 Task: Open Card Recruitment Performance Review in Board Product Feature Prioritization to Workspace Big Data Analytics and add a team member Softage.4@softage.net, a label Yellow, a checklist Cat Care, an attachment from your computer, a color Yellow and finally, add a card description 'Create and send out employee satisfaction survey on benefits' and a comment 'This item is a priority on our list, so let us focus on getting it done as soon as possible.'. Add a start date 'Jan 08, 1900' with a due date 'Jan 15, 1900'
Action: Mouse moved to (91, 312)
Screenshot: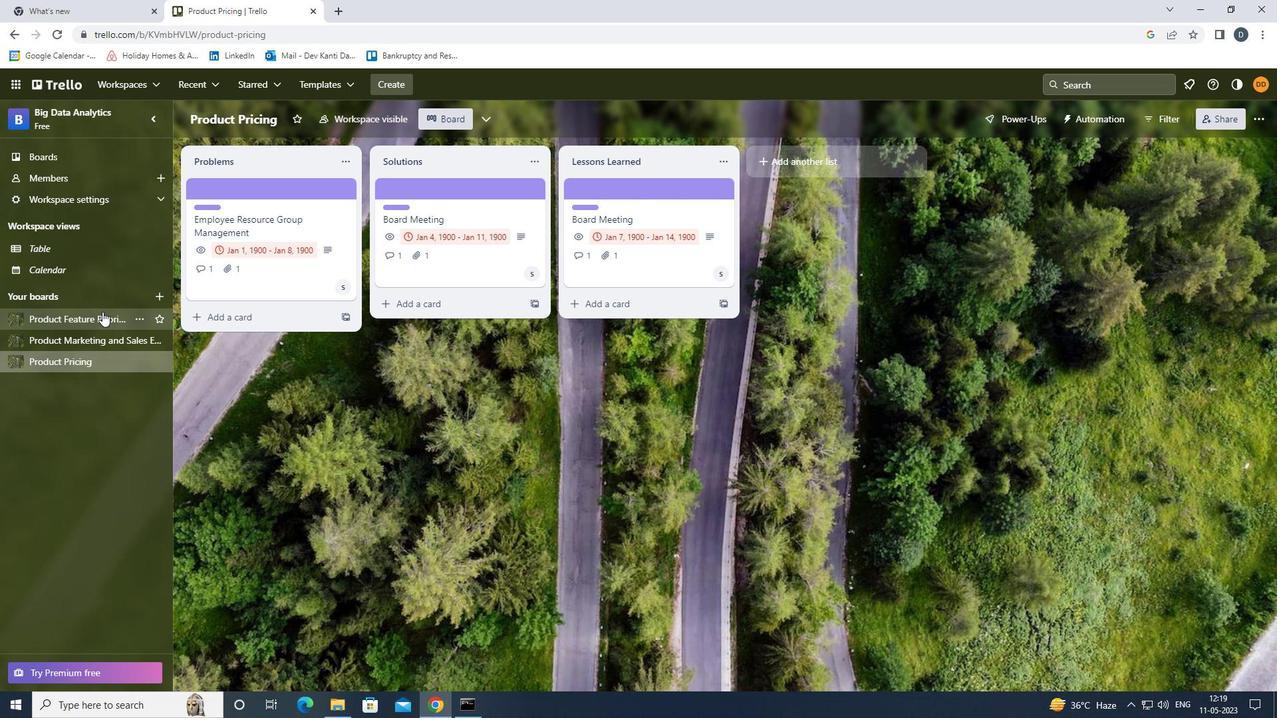 
Action: Mouse pressed left at (91, 312)
Screenshot: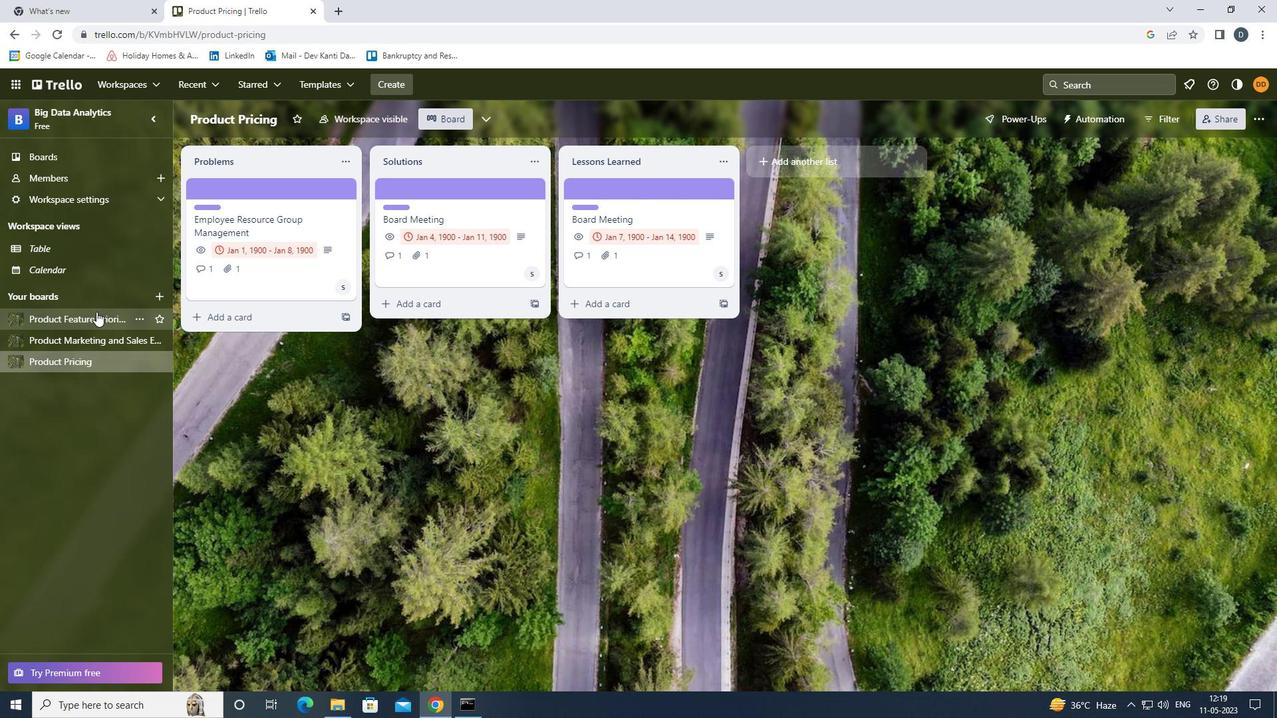 
Action: Mouse moved to (598, 189)
Screenshot: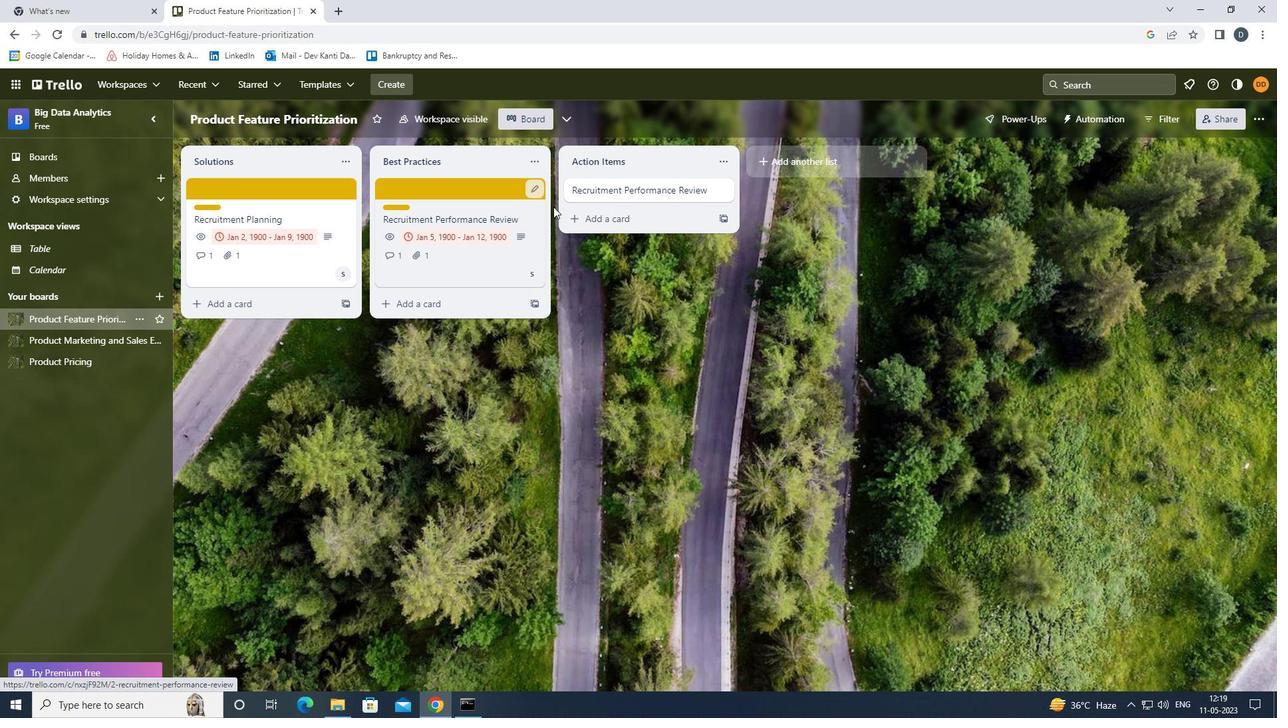 
Action: Mouse pressed left at (598, 189)
Screenshot: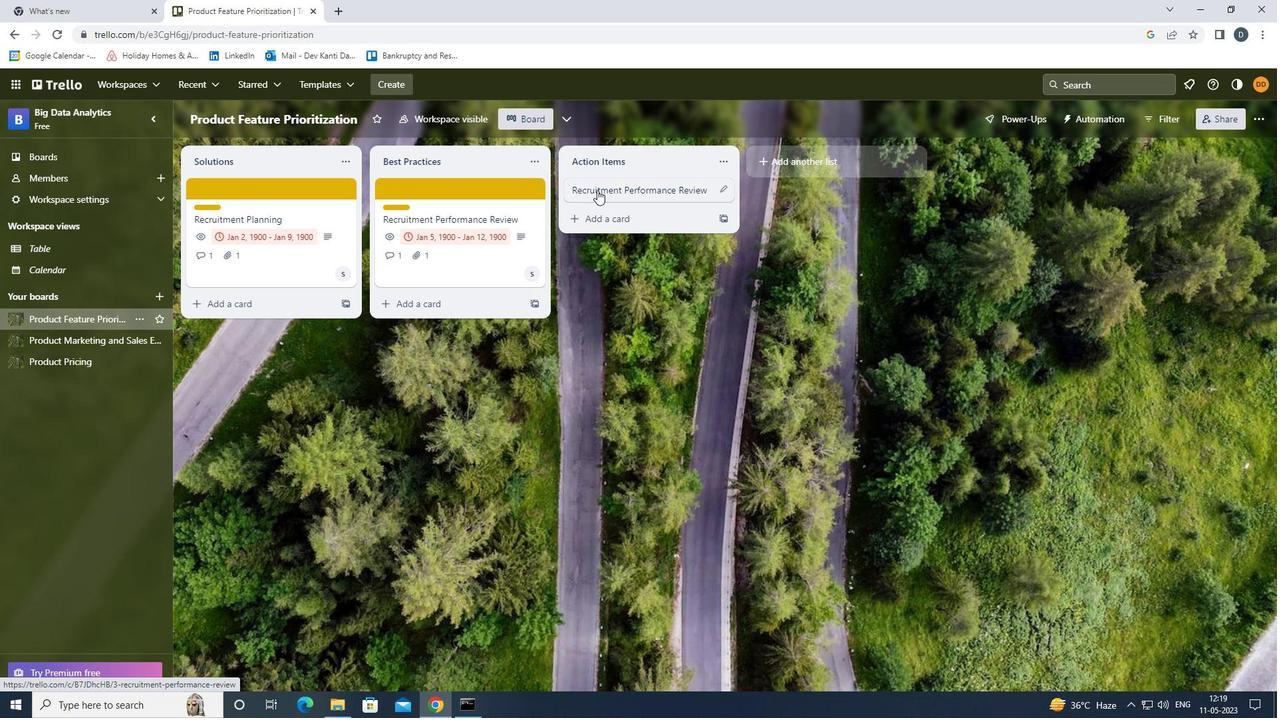 
Action: Mouse moved to (831, 244)
Screenshot: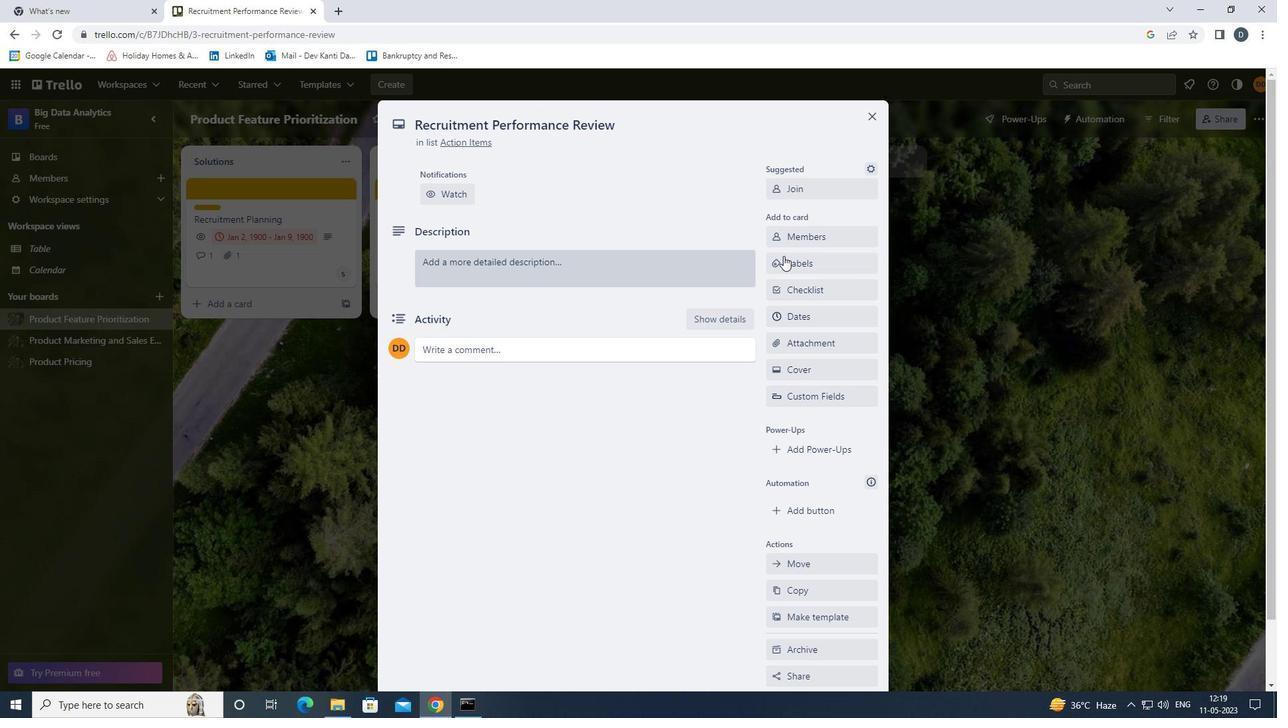 
Action: Mouse pressed left at (831, 244)
Screenshot: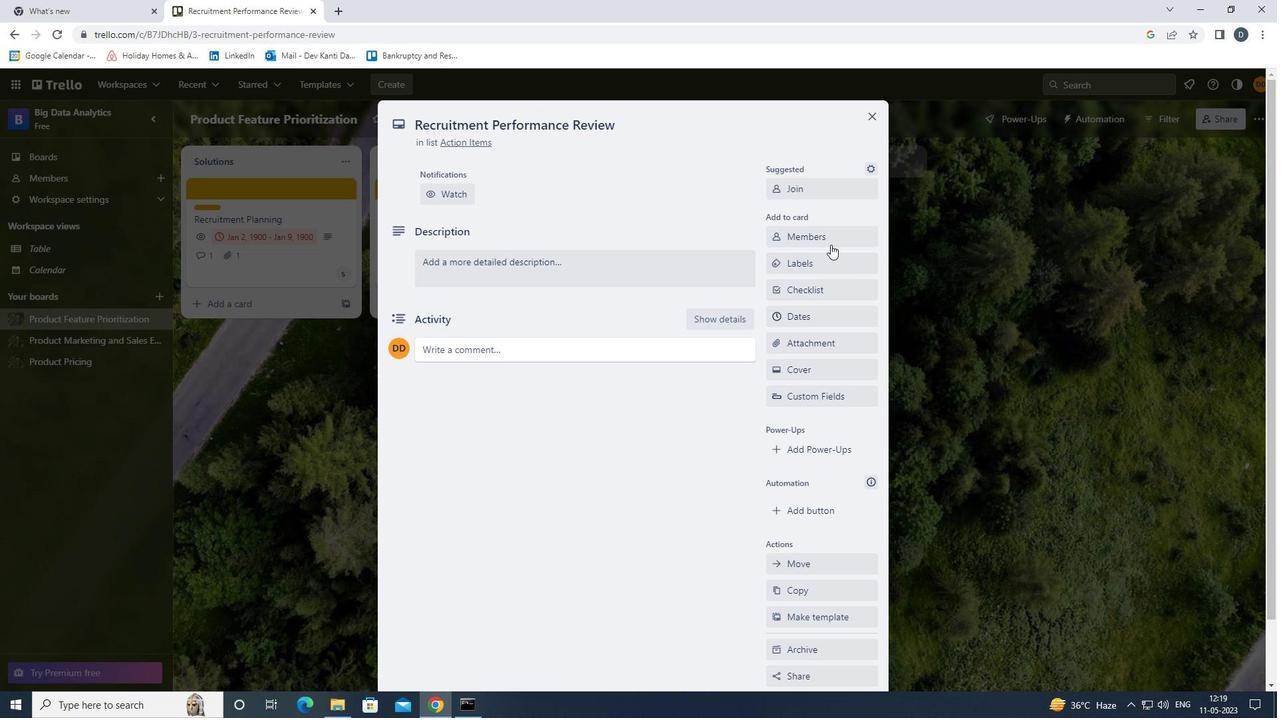 
Action: Mouse moved to (767, 224)
Screenshot: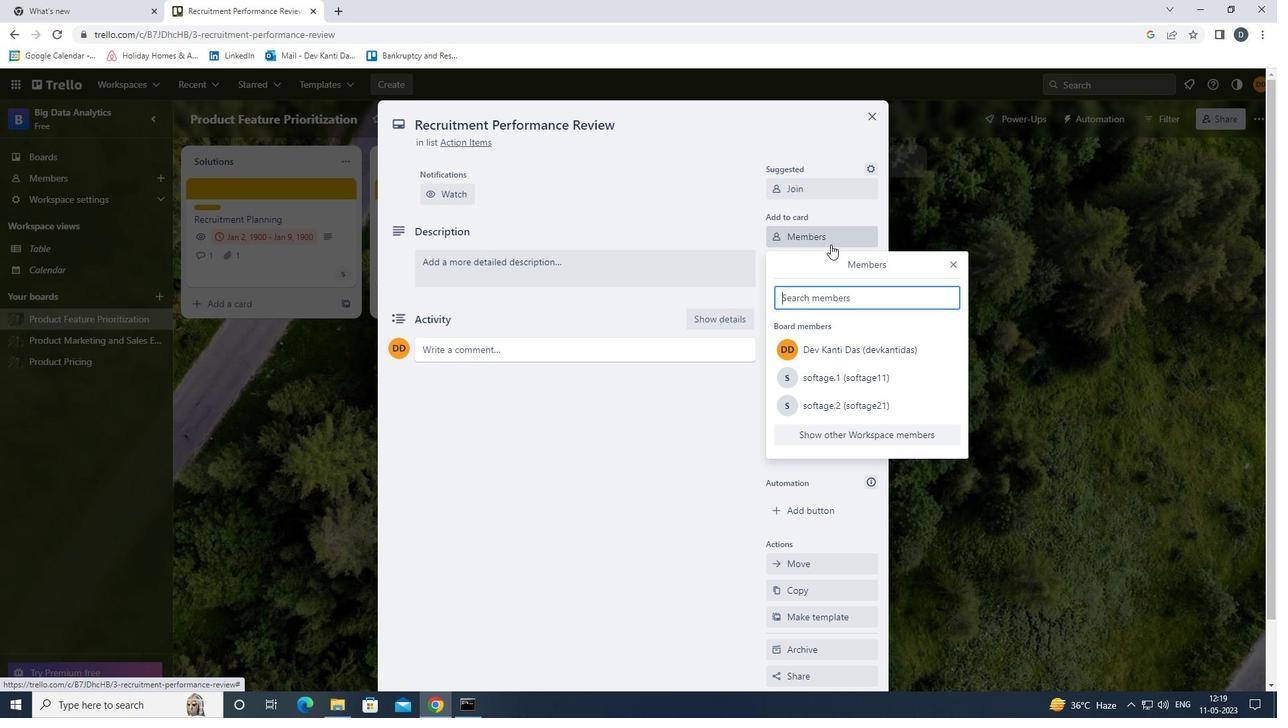 
Action: Key pressed <Key.shift>SOFTAGE.4<Key.shift><Key.shift>@SOFTAGE.NEY<Key.backspace>T
Screenshot: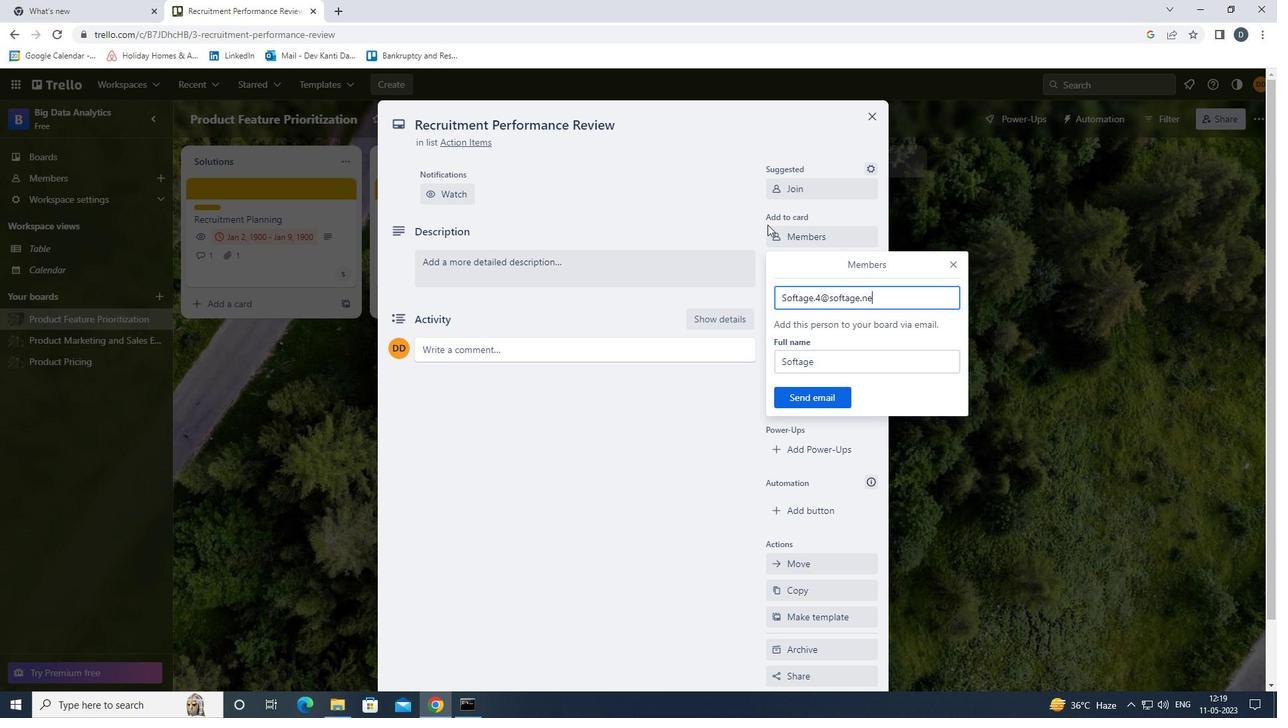 
Action: Mouse moved to (804, 388)
Screenshot: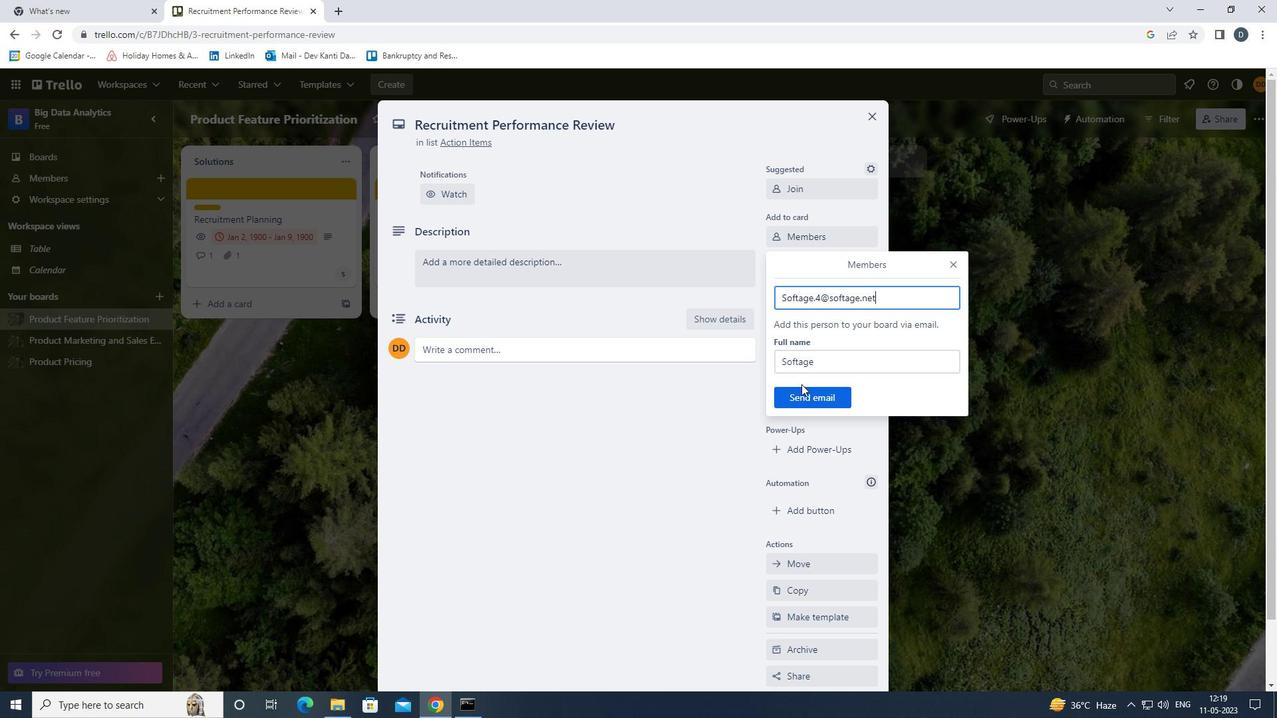 
Action: Mouse pressed left at (804, 388)
Screenshot: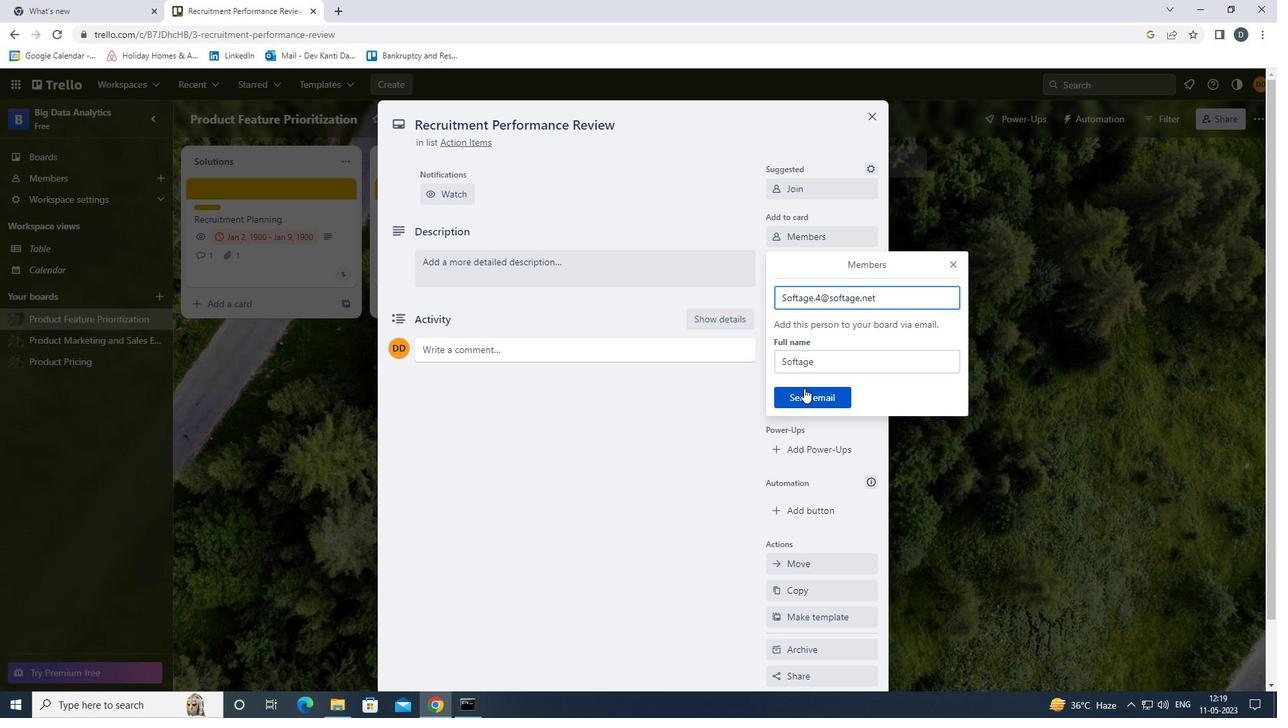 
Action: Mouse moved to (819, 268)
Screenshot: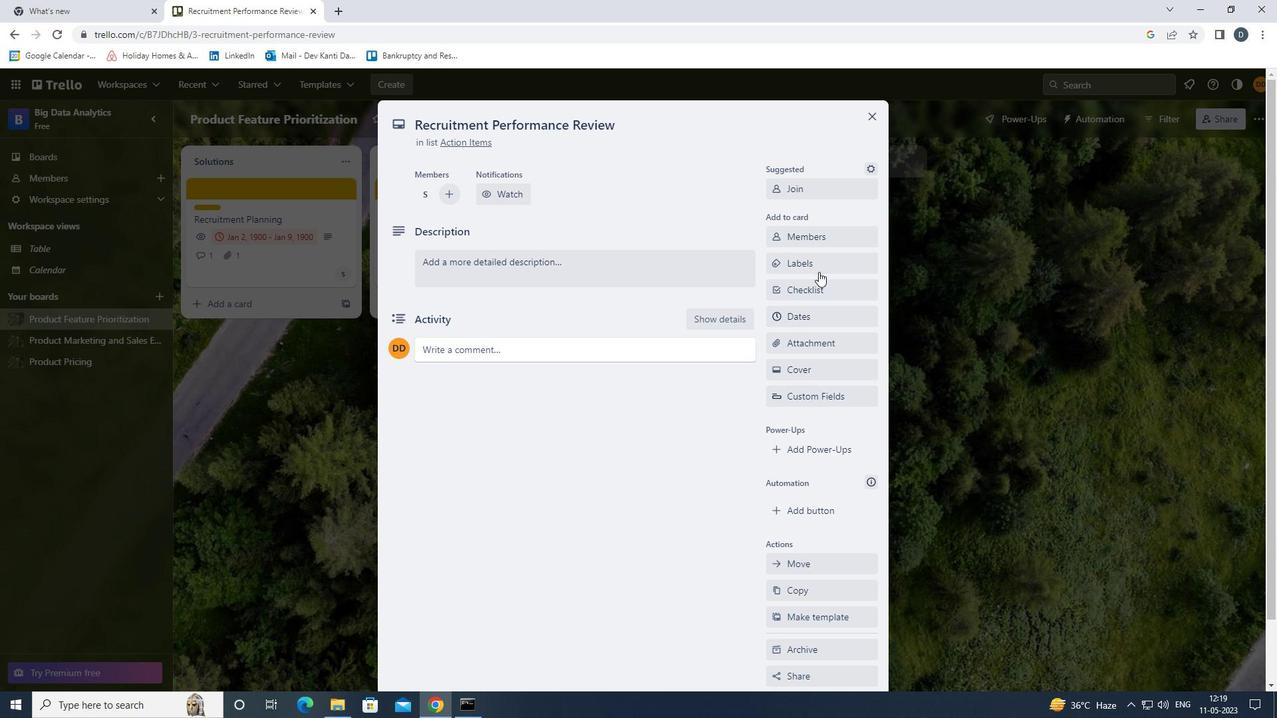 
Action: Mouse pressed left at (819, 268)
Screenshot: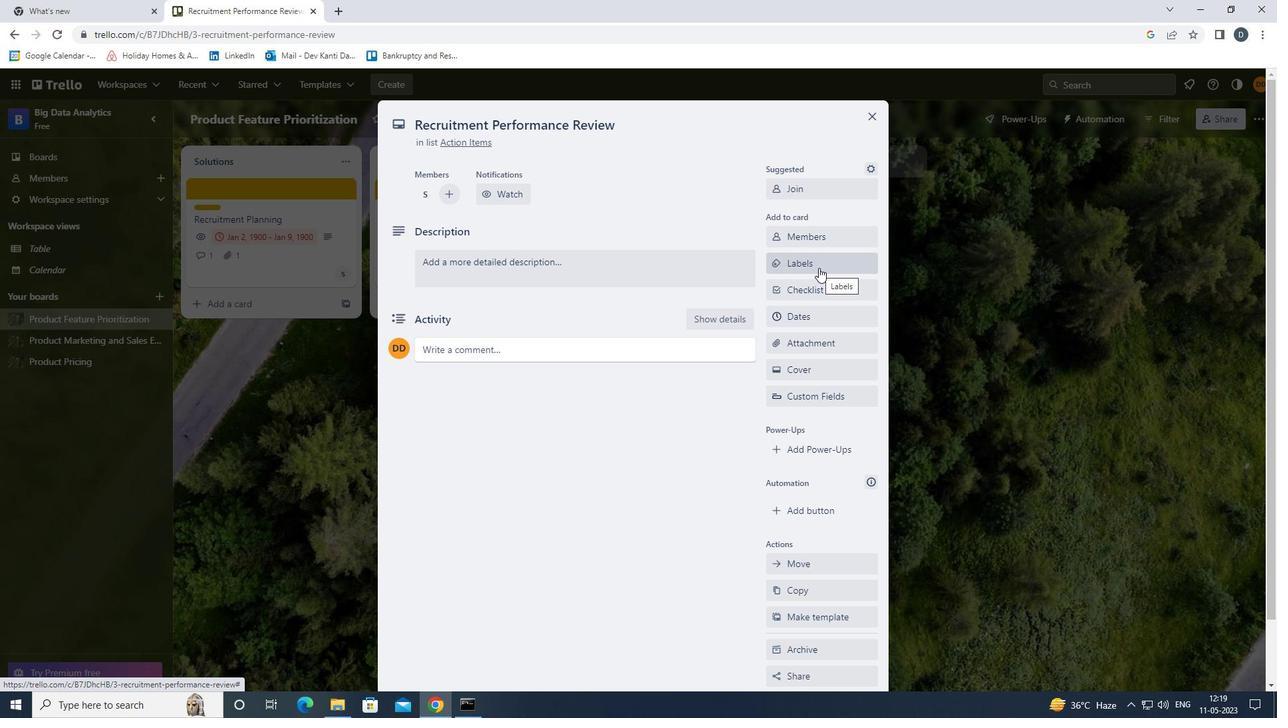
Action: Mouse moved to (843, 394)
Screenshot: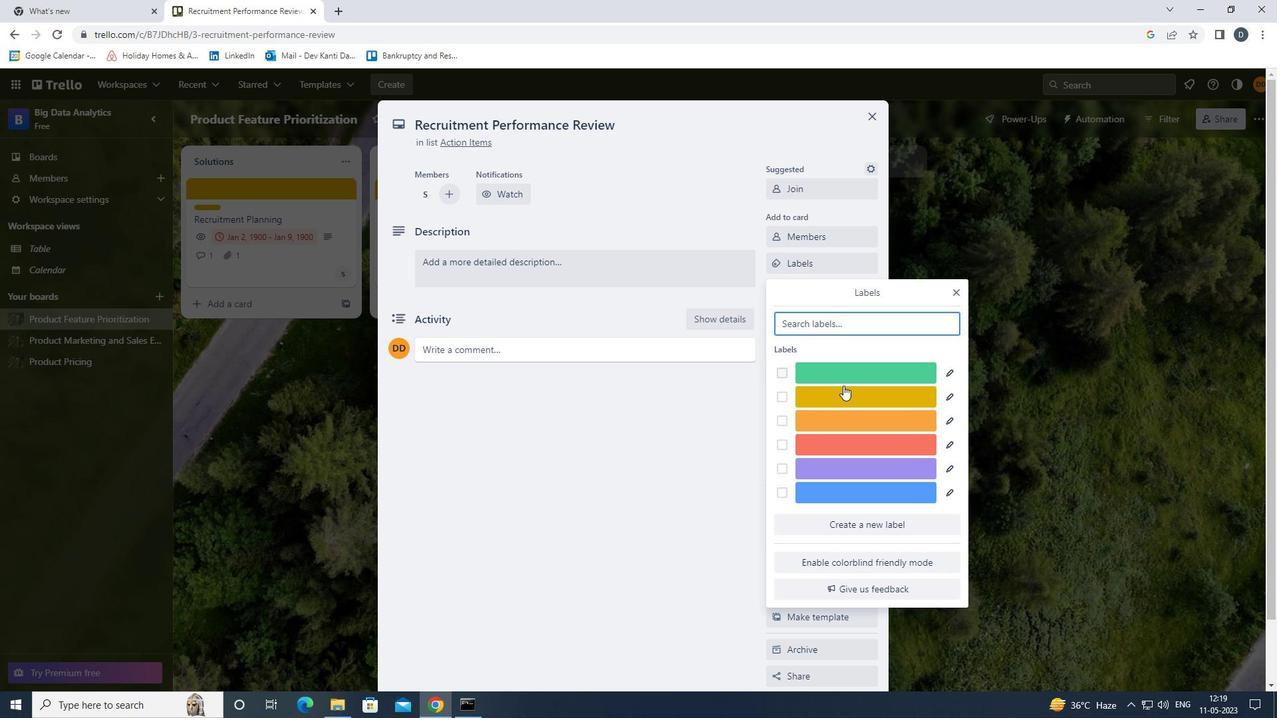 
Action: Mouse pressed left at (843, 394)
Screenshot: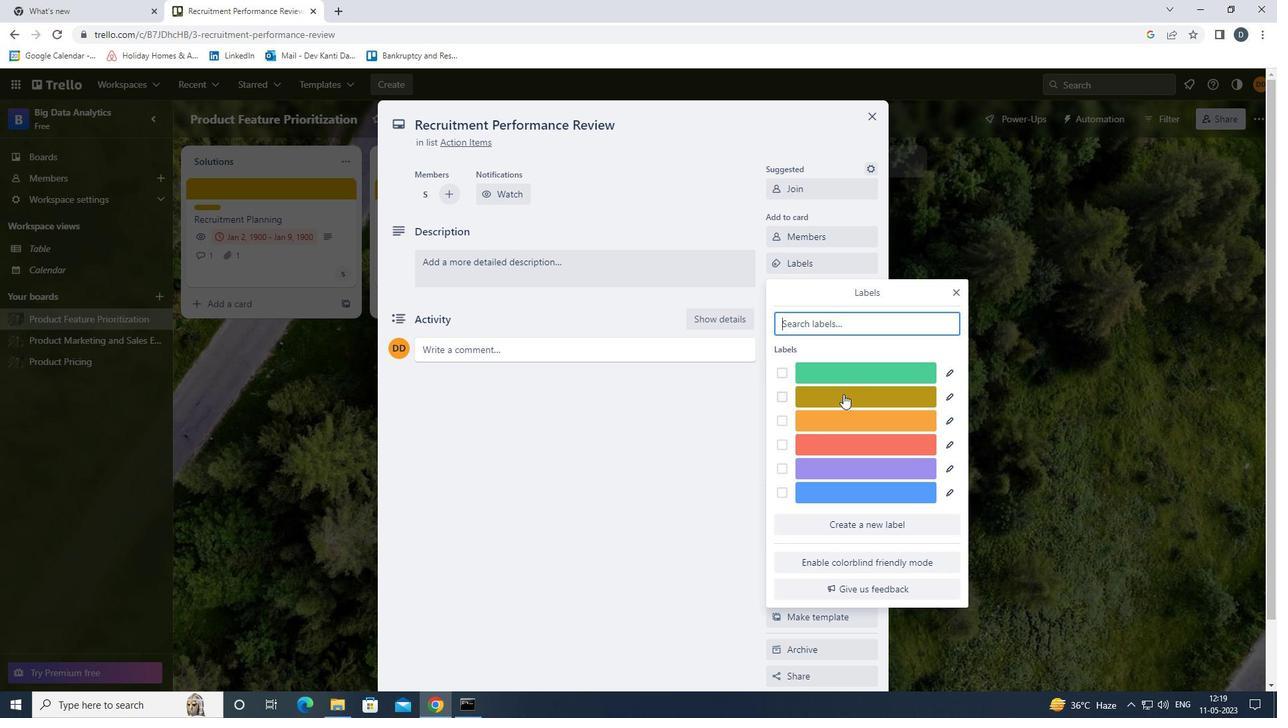 
Action: Mouse moved to (954, 292)
Screenshot: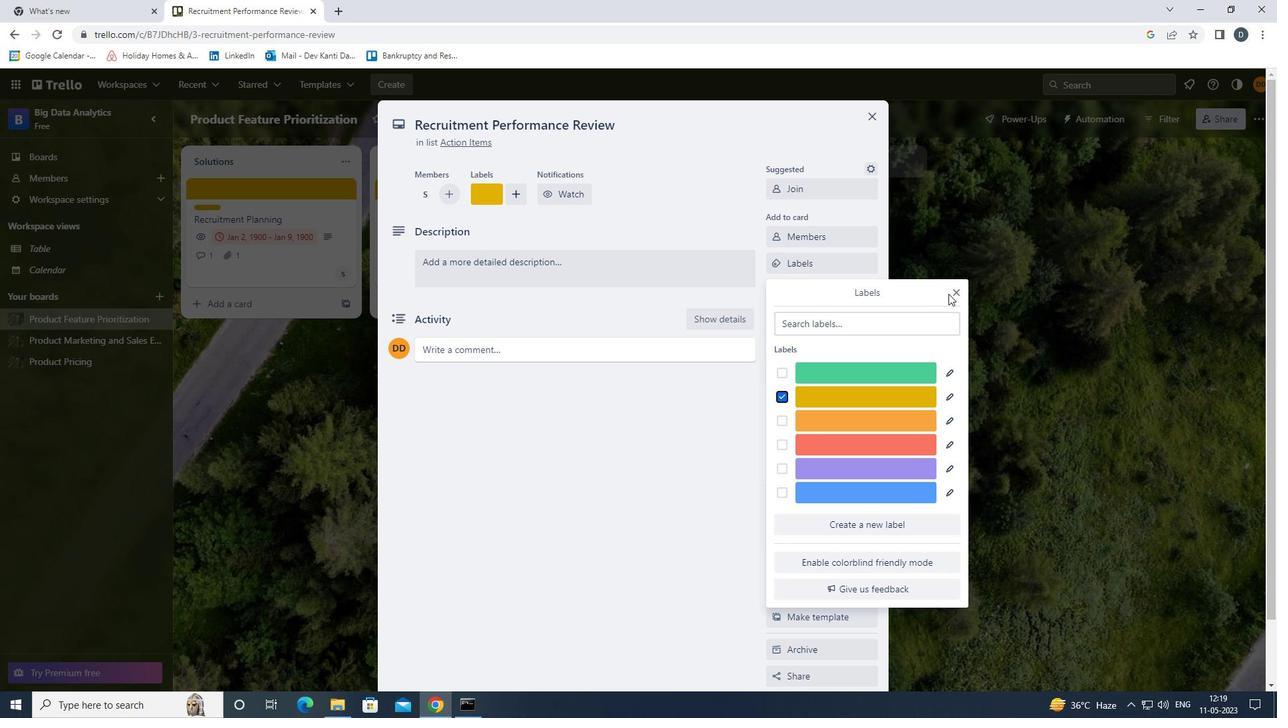 
Action: Mouse pressed left at (954, 292)
Screenshot: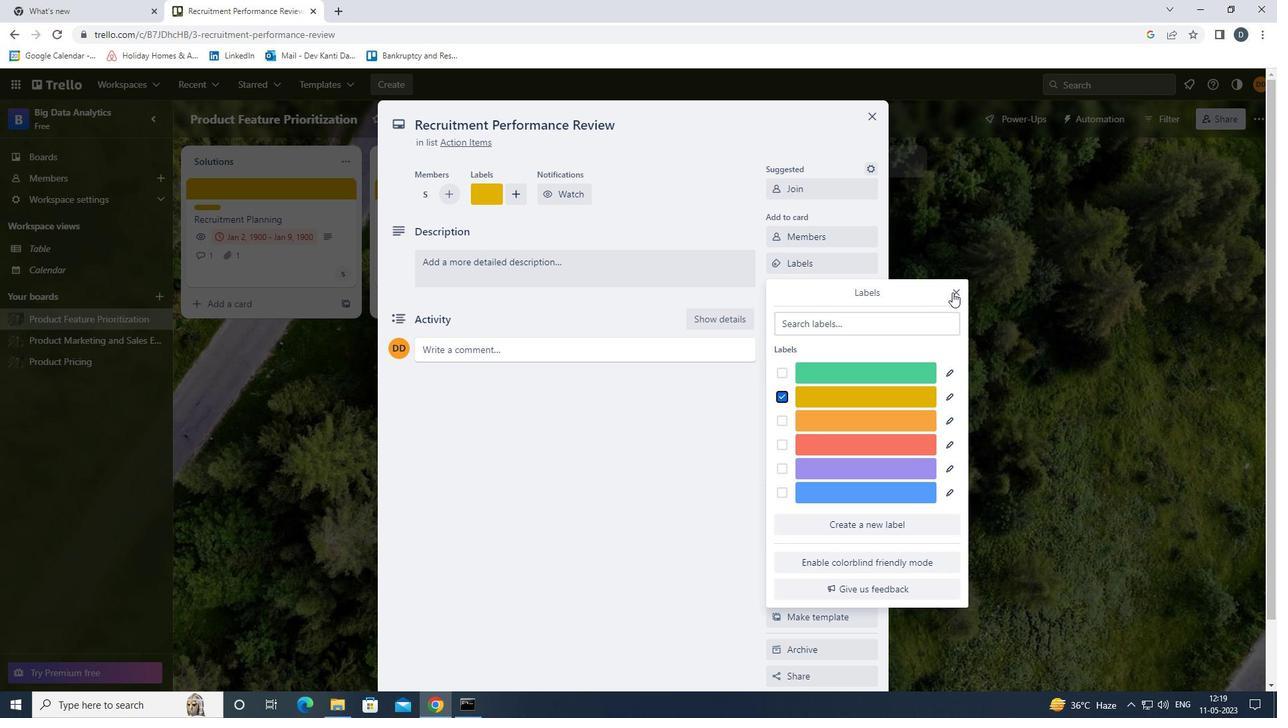 
Action: Mouse moved to (871, 295)
Screenshot: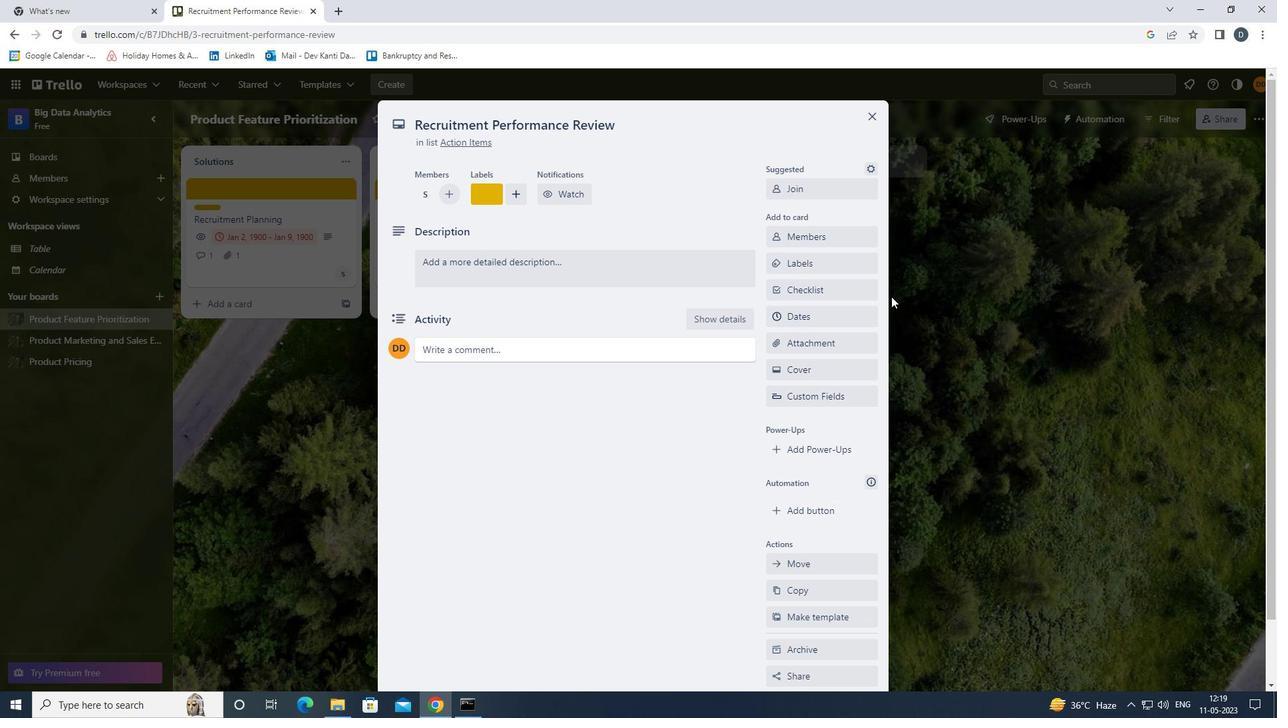 
Action: Mouse pressed left at (871, 295)
Screenshot: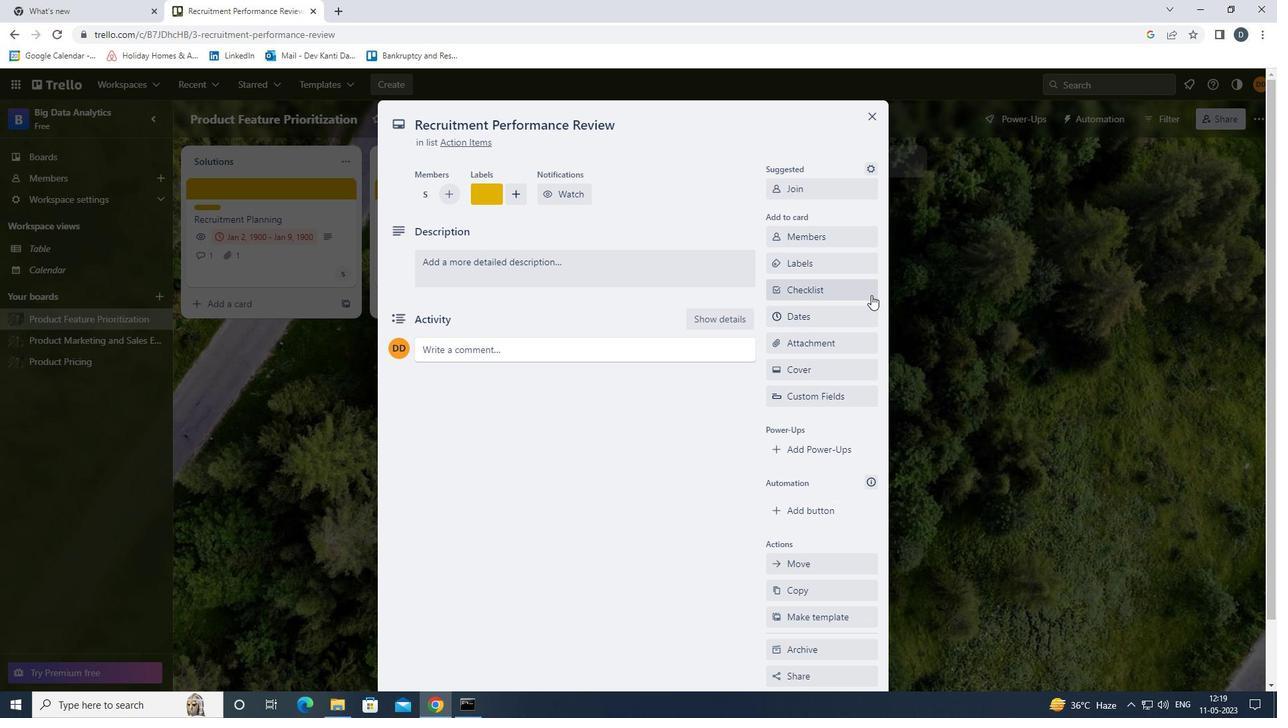 
Action: Key pressed <Key.shift>CAT<Key.down><Key.enter><Key.enter>
Screenshot: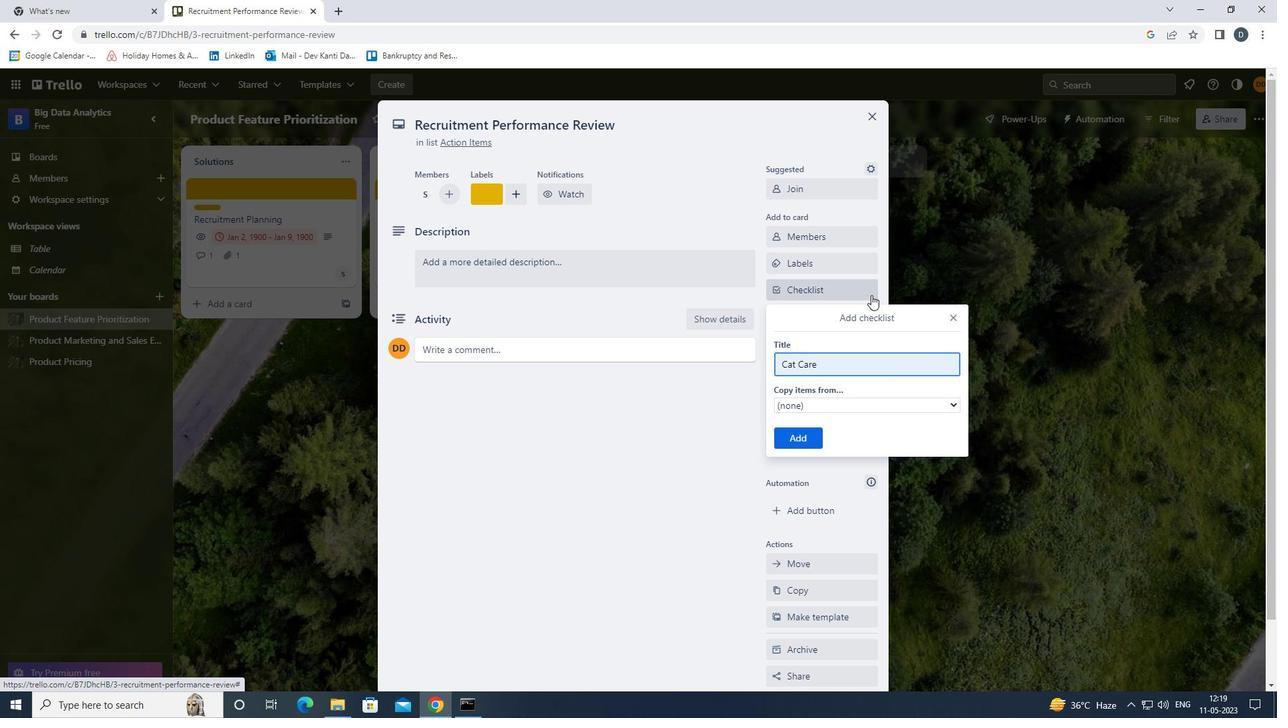 
Action: Mouse moved to (849, 337)
Screenshot: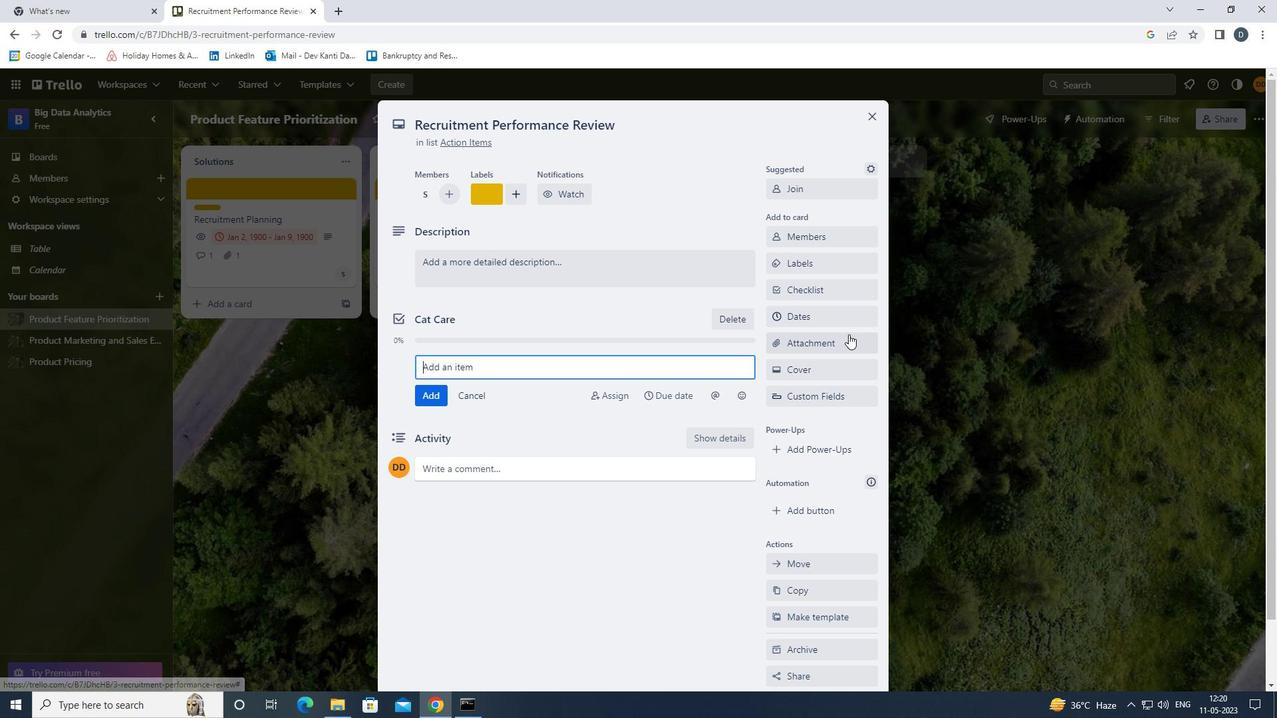 
Action: Mouse pressed left at (849, 337)
Screenshot: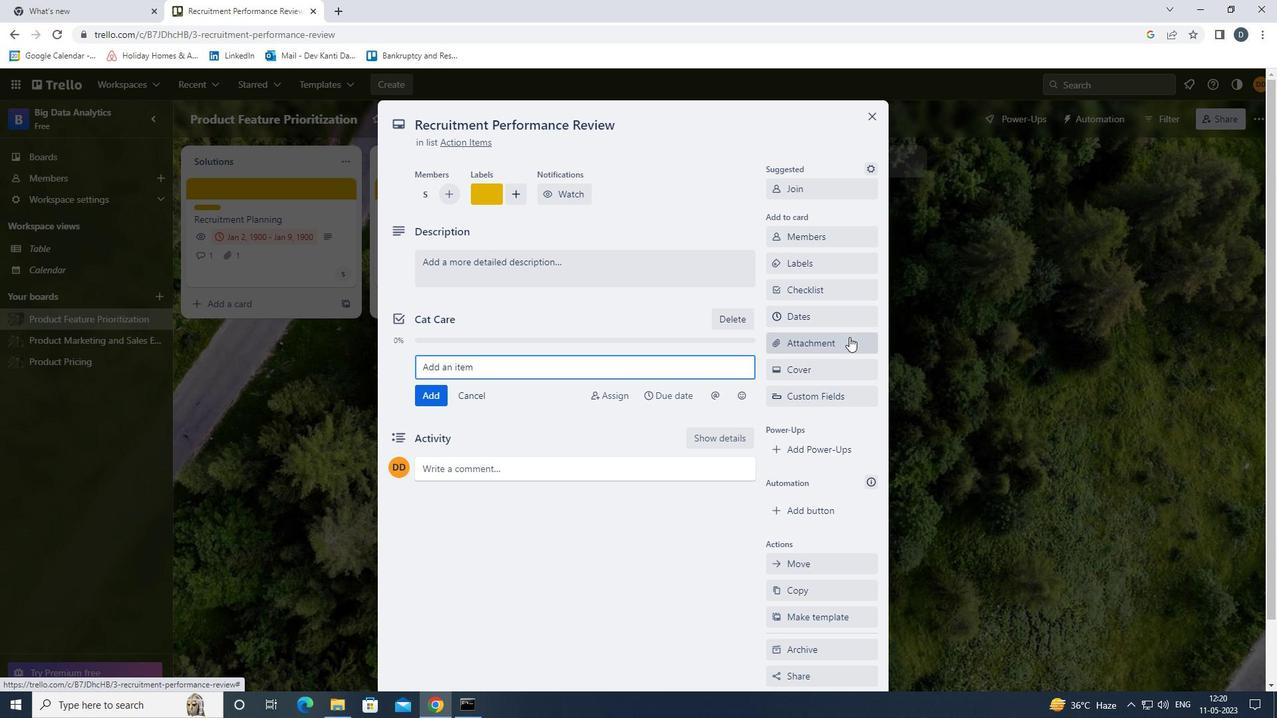
Action: Mouse moved to (809, 393)
Screenshot: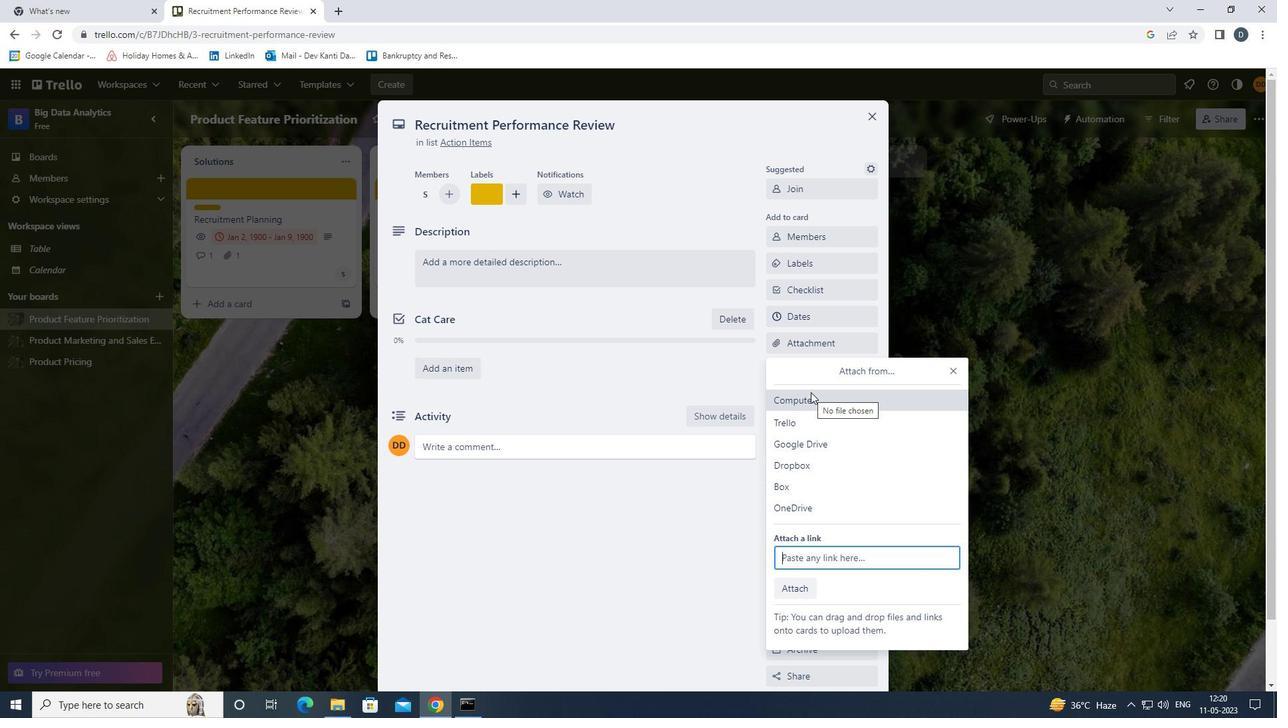 
Action: Mouse pressed left at (809, 393)
Screenshot: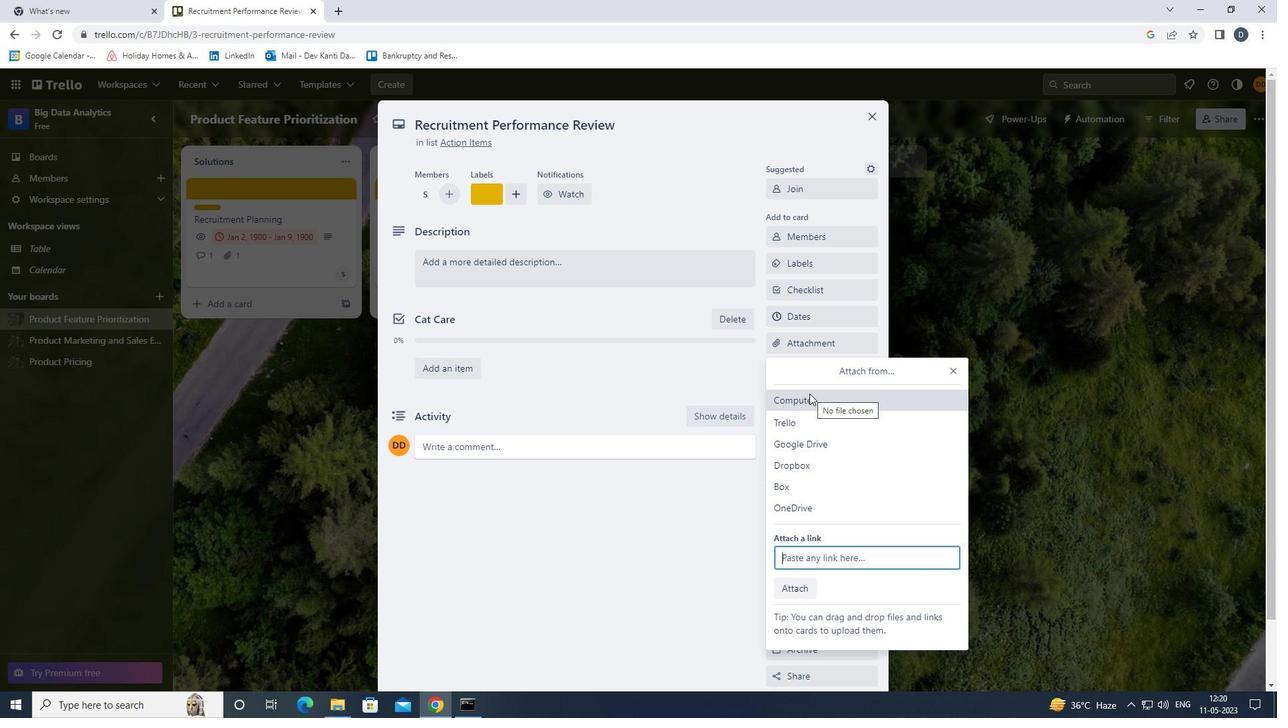 
Action: Mouse moved to (459, 159)
Screenshot: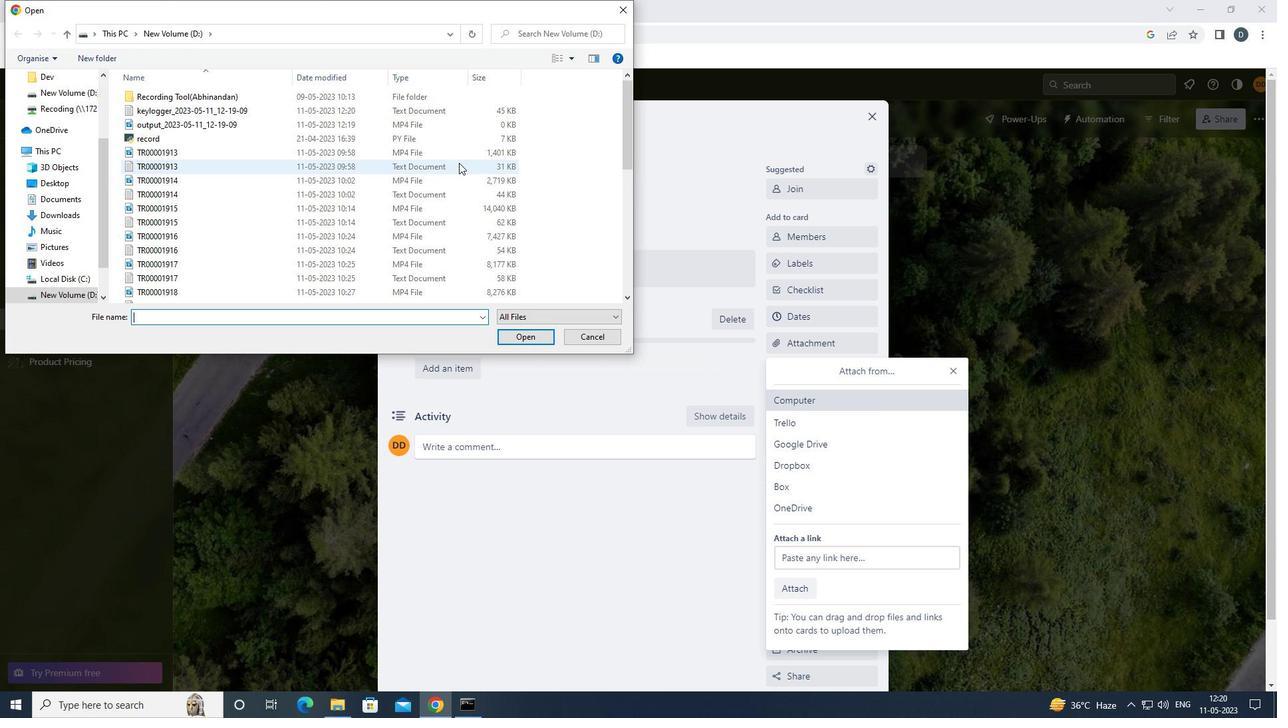 
Action: Mouse pressed left at (459, 159)
Screenshot: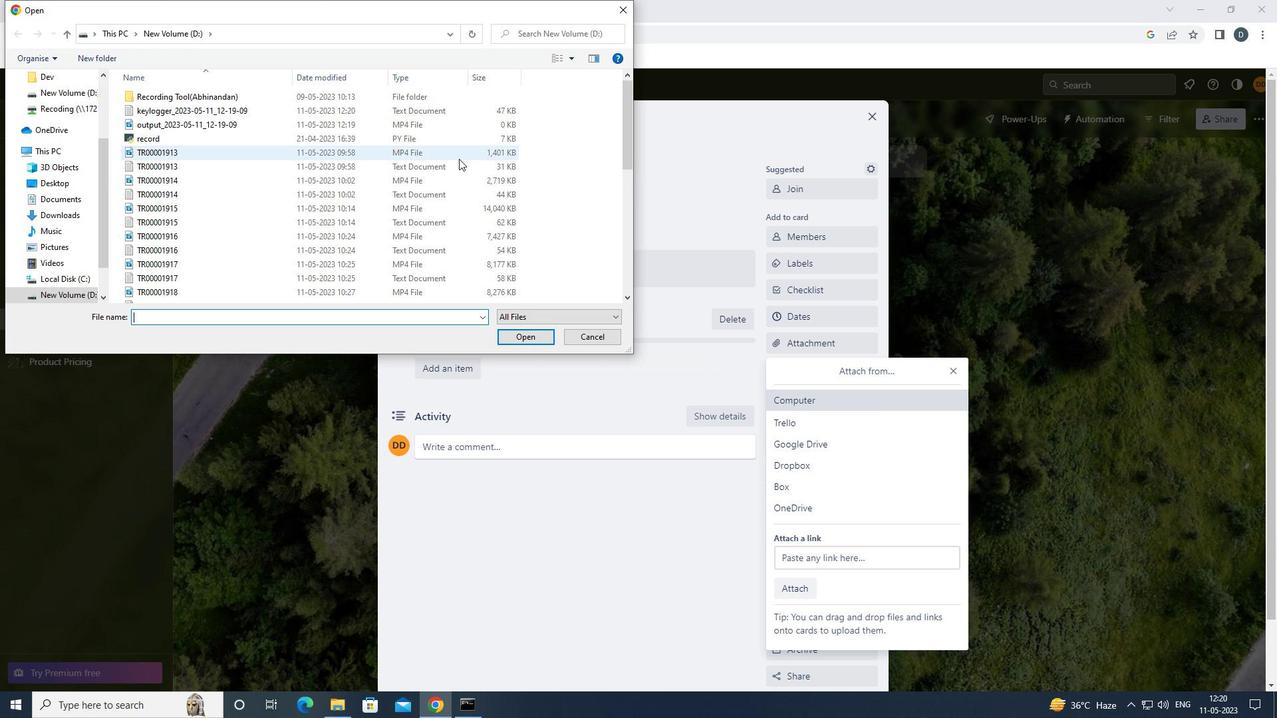 
Action: Mouse moved to (525, 338)
Screenshot: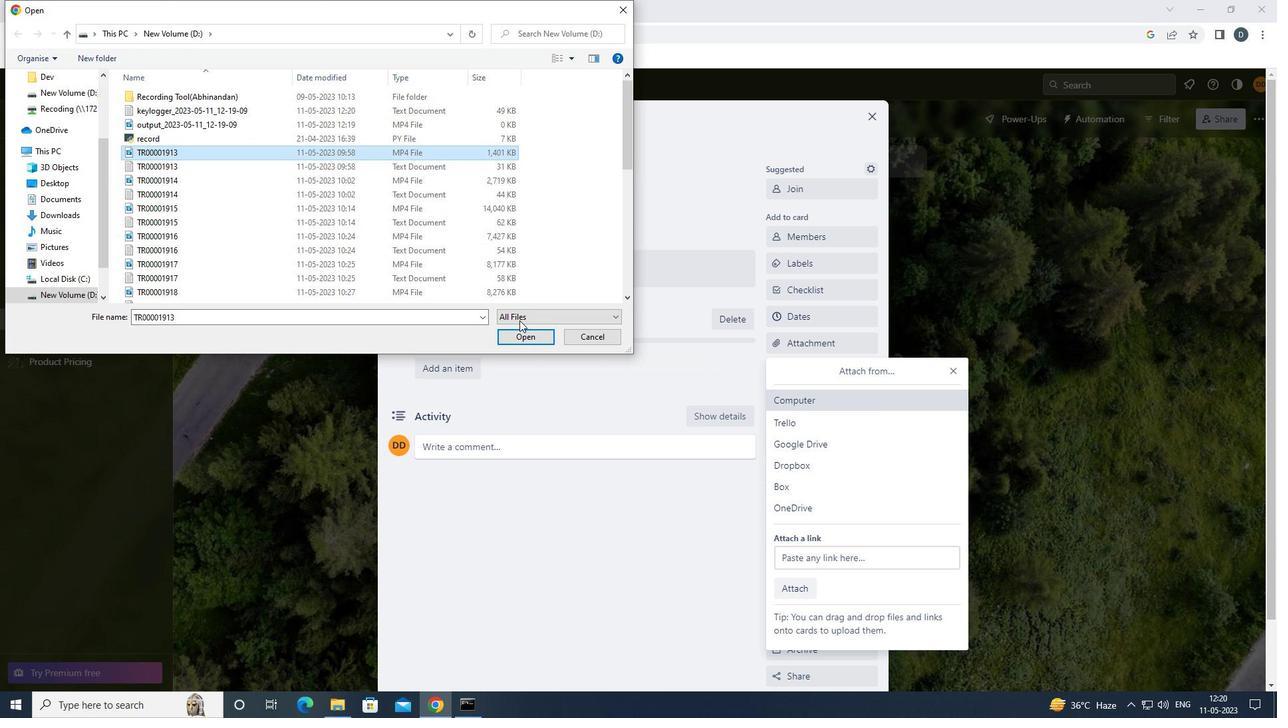 
Action: Mouse pressed left at (525, 338)
Screenshot: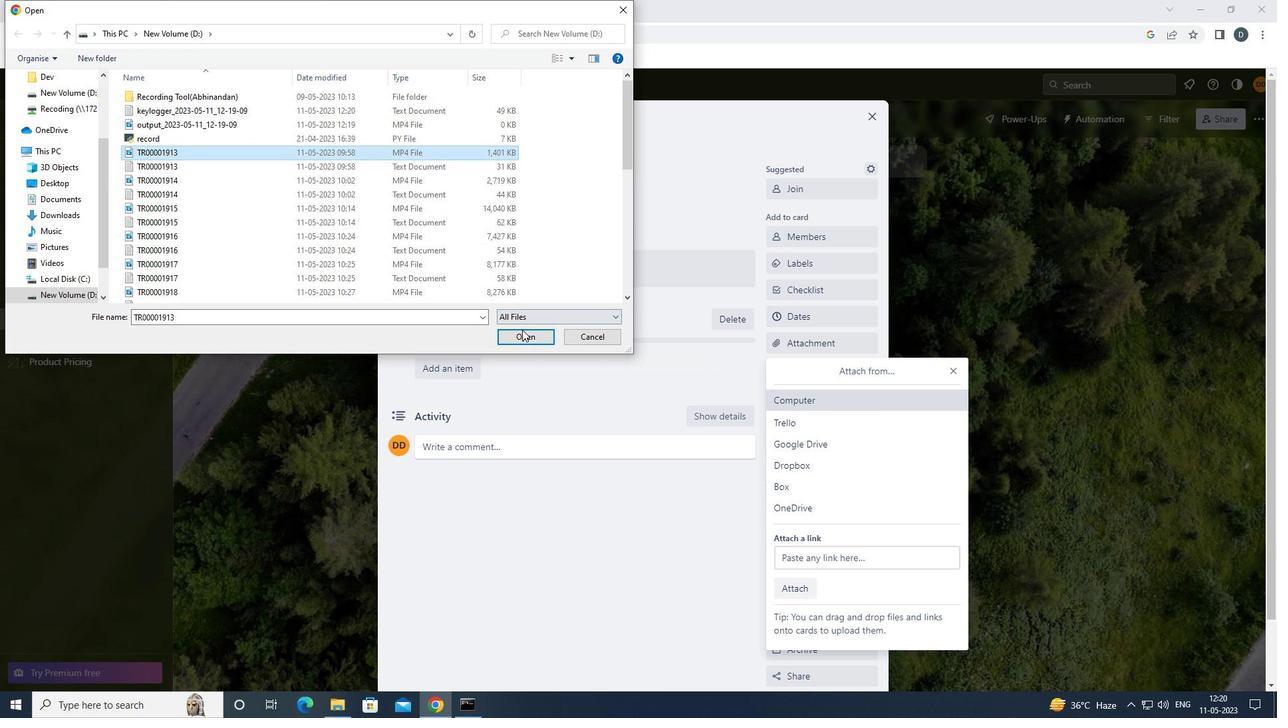 
Action: Mouse moved to (822, 375)
Screenshot: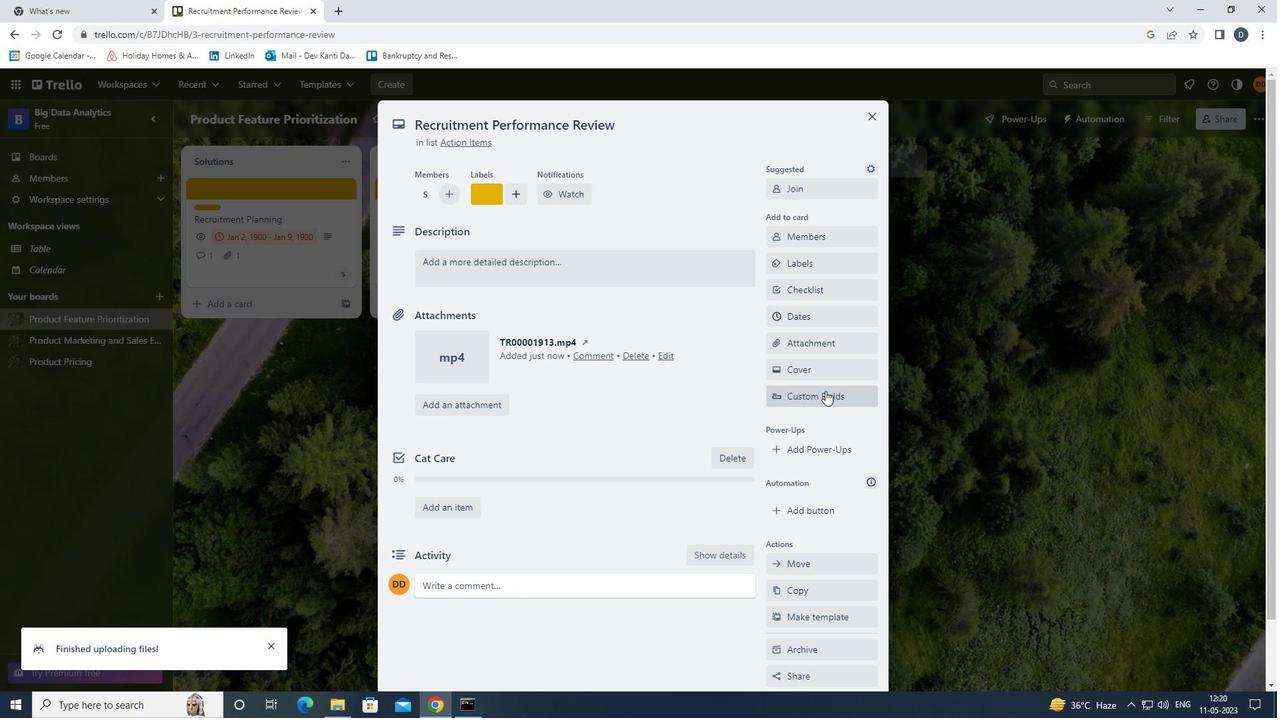 
Action: Mouse pressed left at (822, 375)
Screenshot: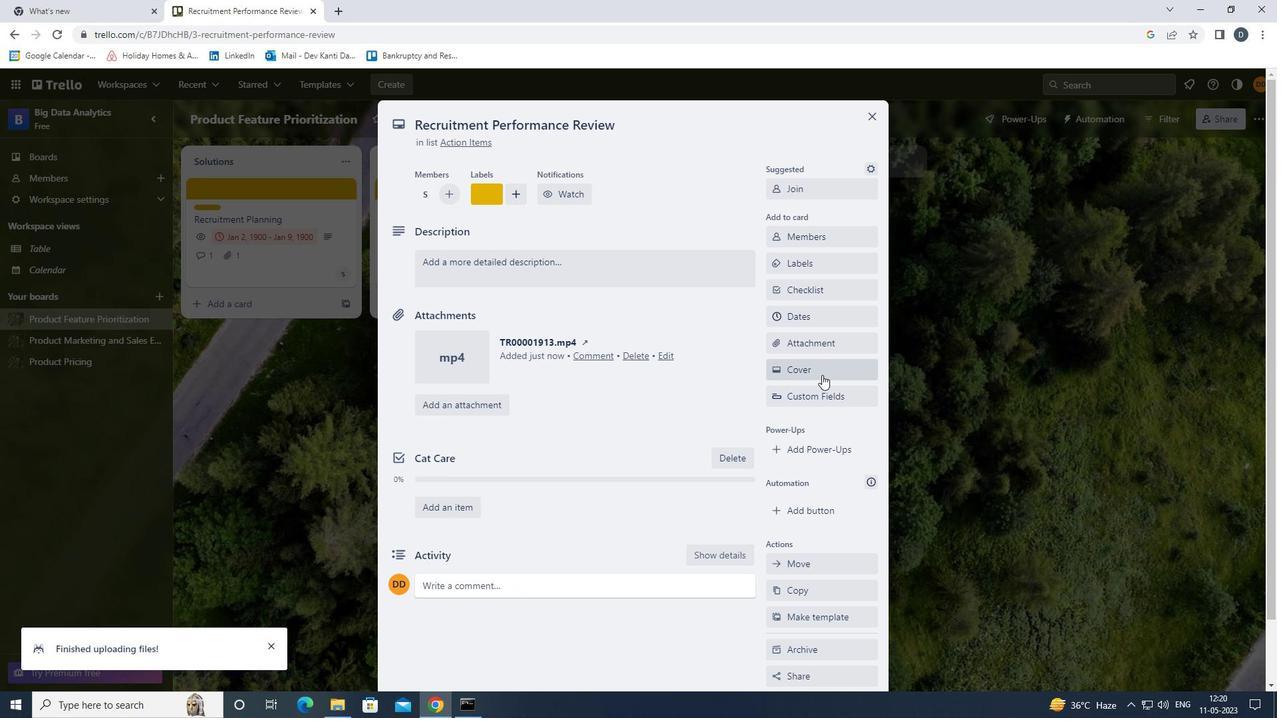 
Action: Mouse moved to (834, 425)
Screenshot: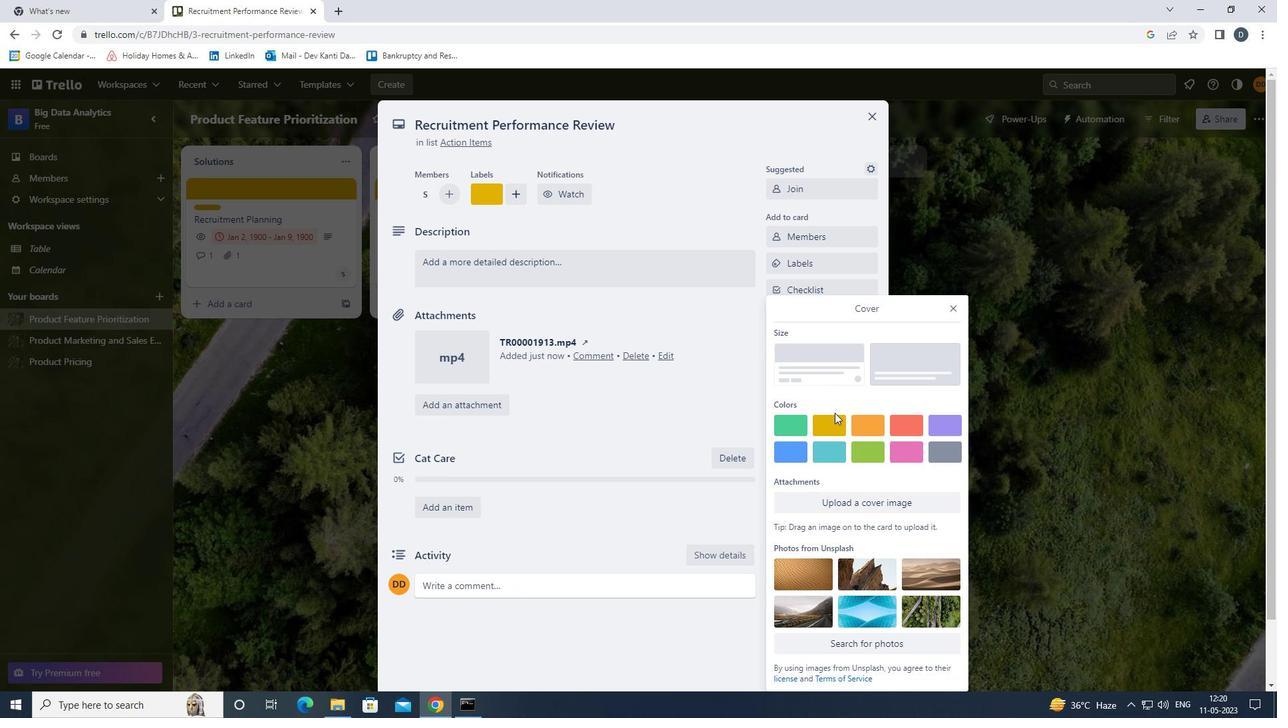 
Action: Mouse pressed left at (834, 425)
Screenshot: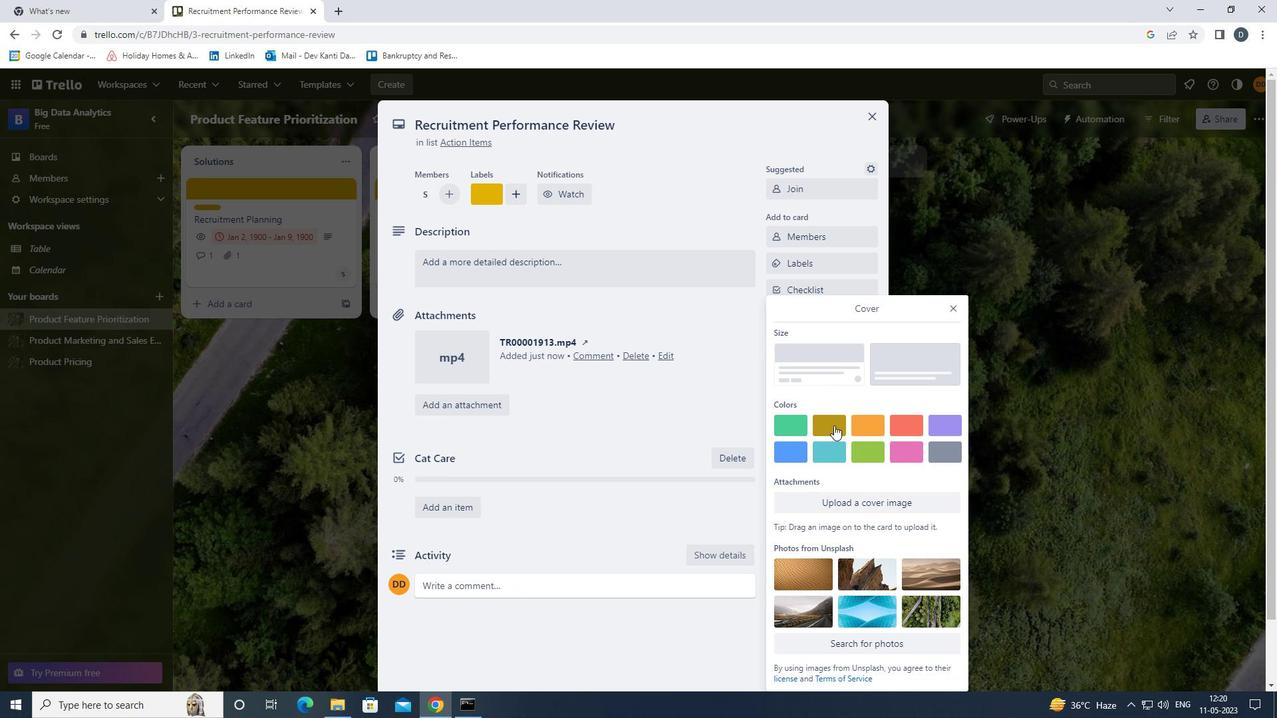 
Action: Mouse moved to (952, 281)
Screenshot: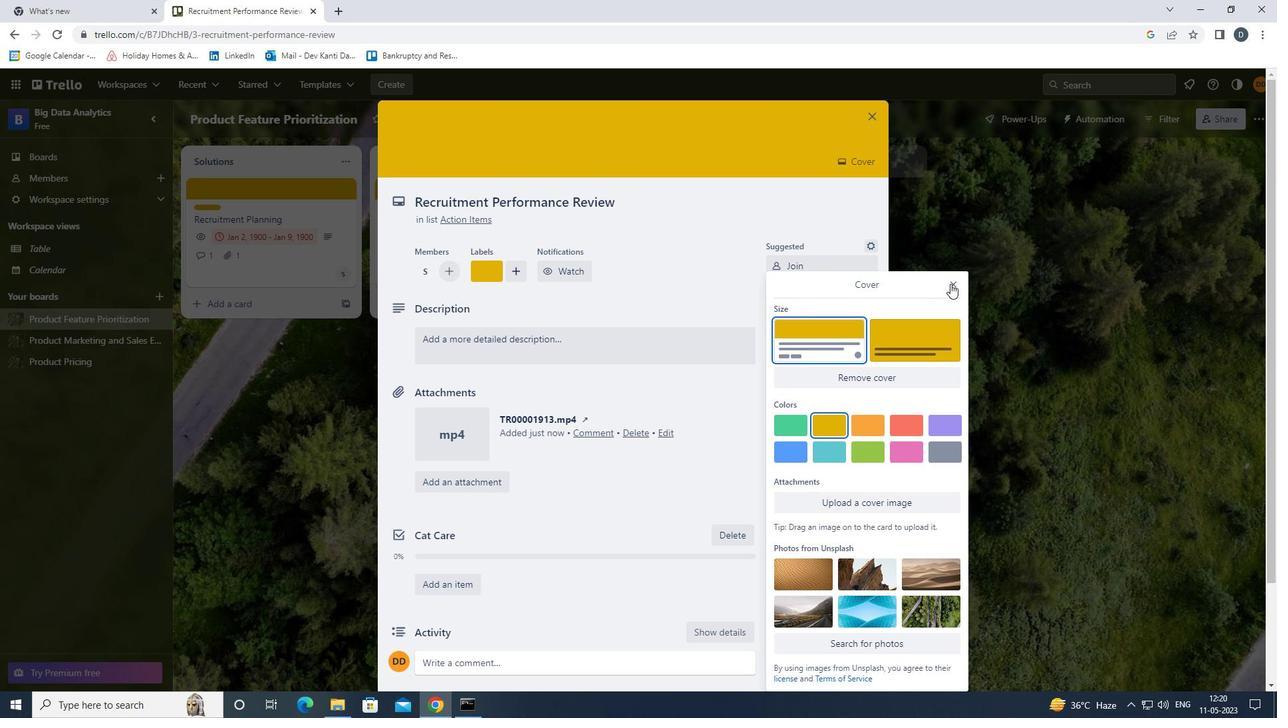 
Action: Mouse pressed left at (952, 281)
Screenshot: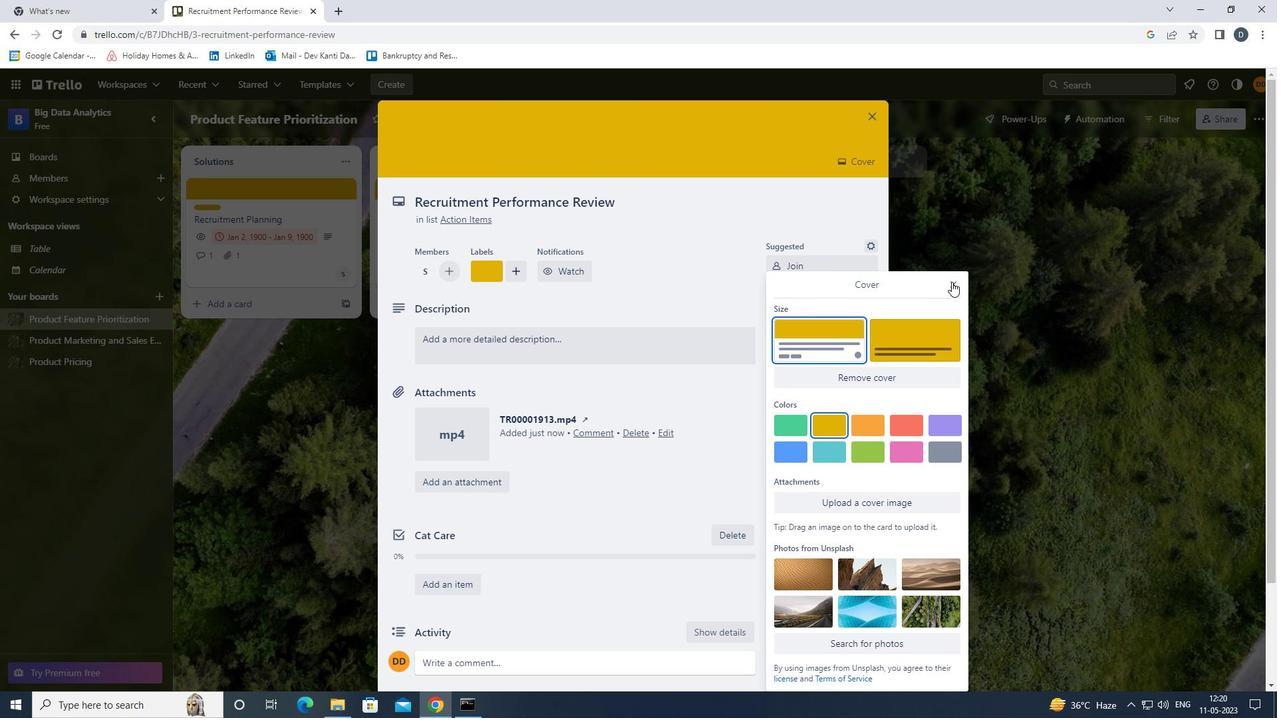
Action: Mouse moved to (696, 344)
Screenshot: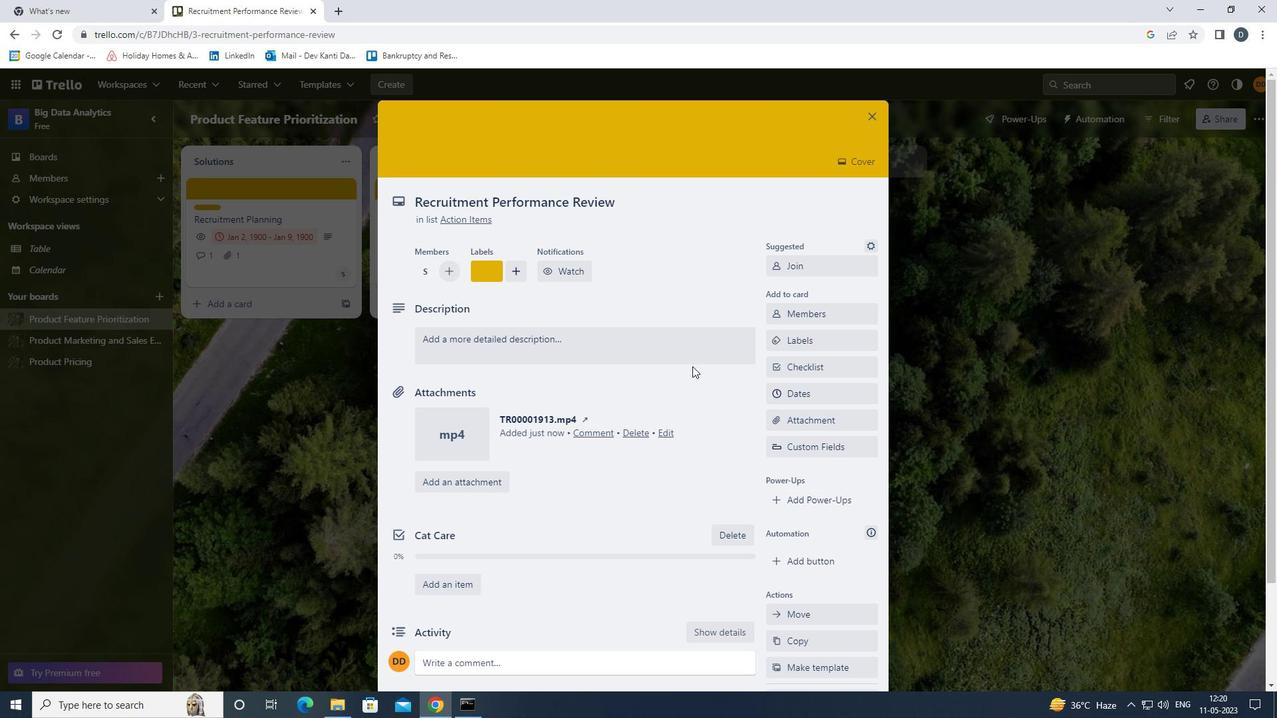 
Action: Mouse pressed left at (696, 344)
Screenshot: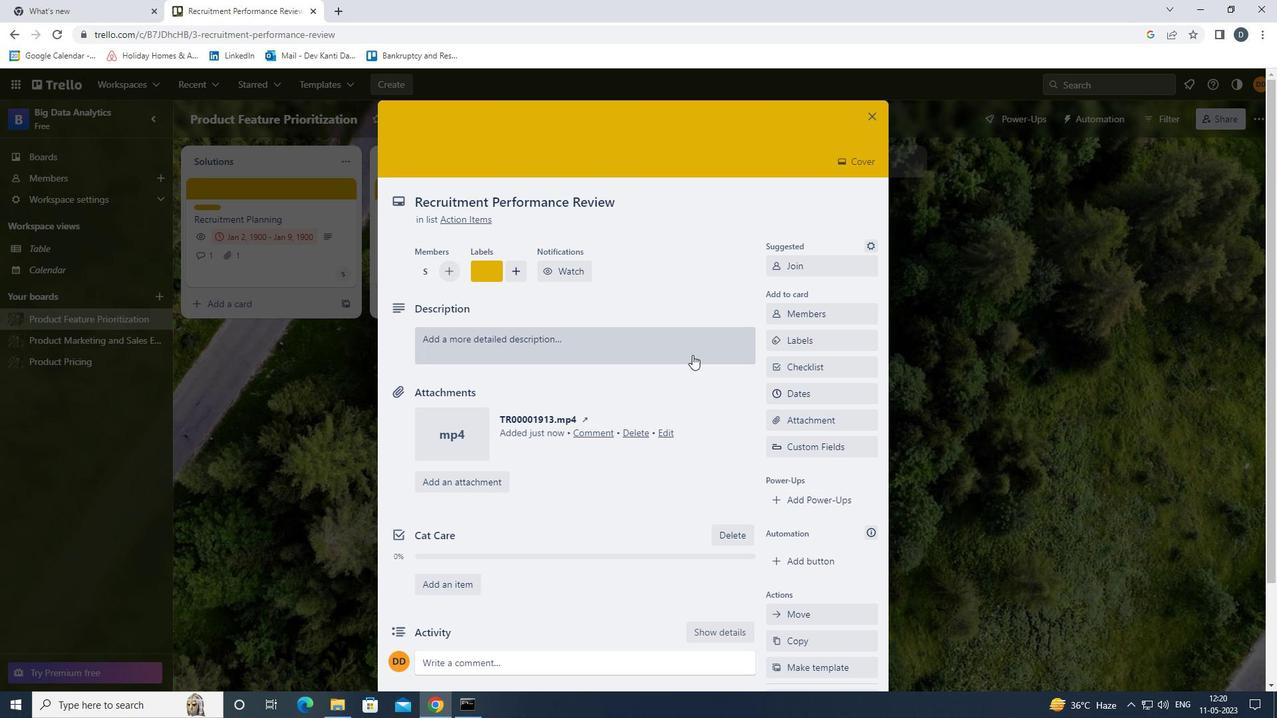 
Action: Mouse moved to (633, 399)
Screenshot: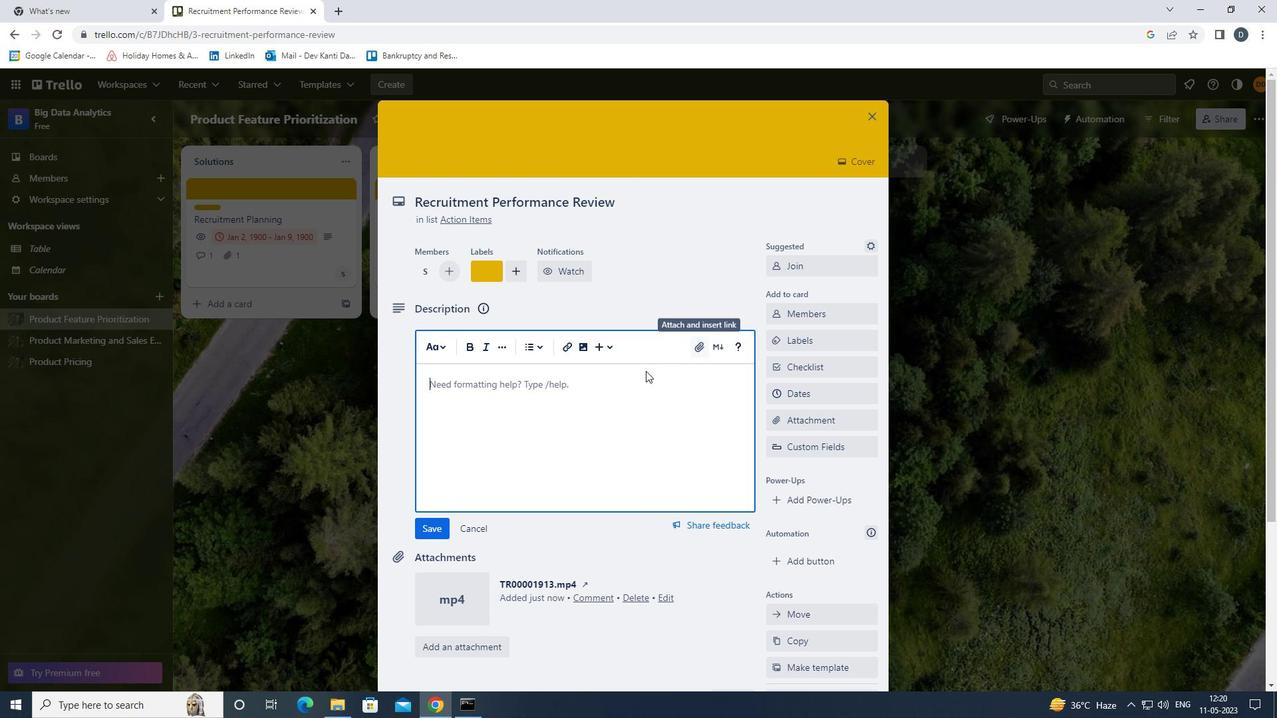 
Action: Key pressed <Key.shift>CREATE<Key.space>AND<Key.space>SEND<Key.space>OUT<Key.space>EMPLOYEE<Key.space>SATISFACTION<Key.space>SURVEY<Key.space>ON<Key.space>BENEFITS.
Screenshot: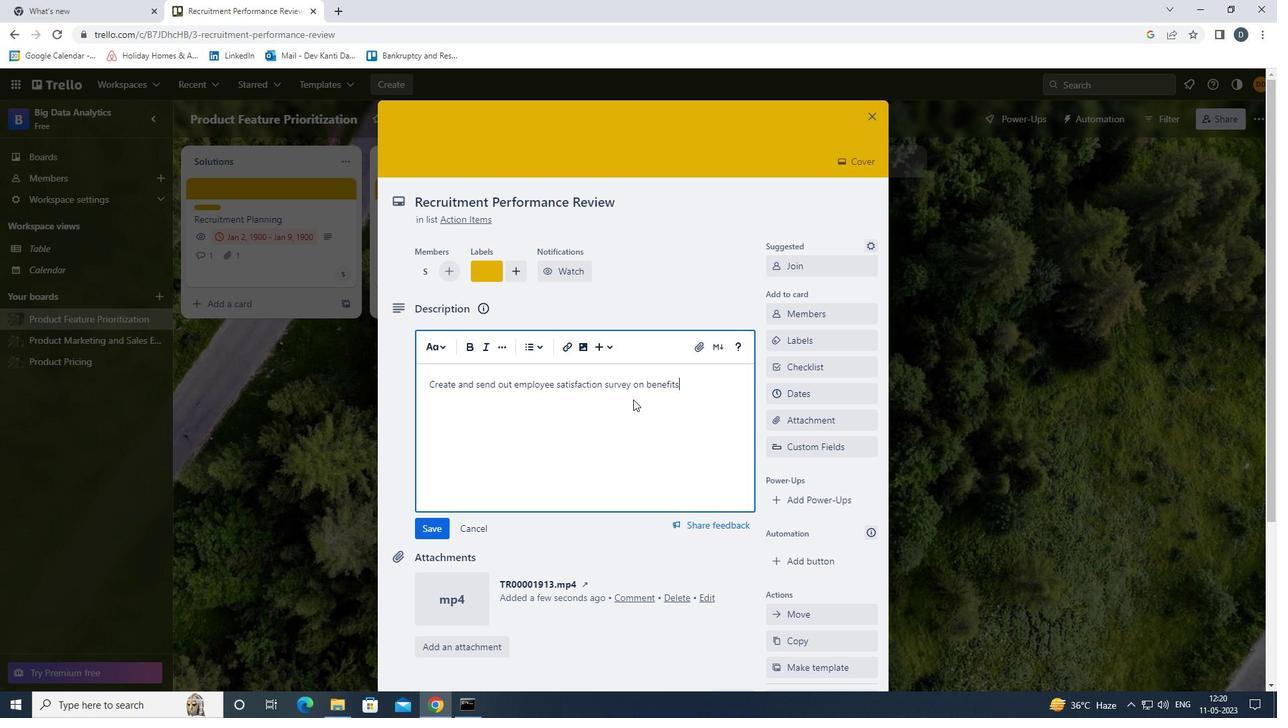 
Action: Mouse moved to (440, 529)
Screenshot: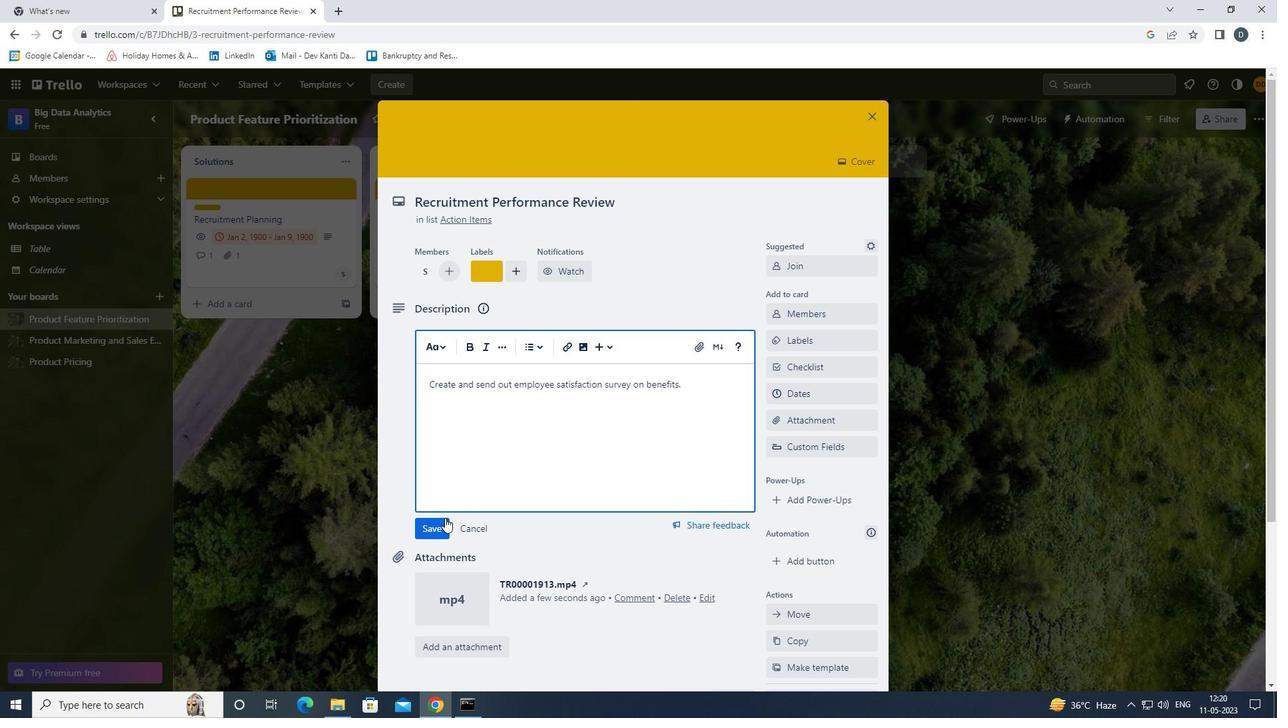
Action: Mouse pressed left at (440, 529)
Screenshot: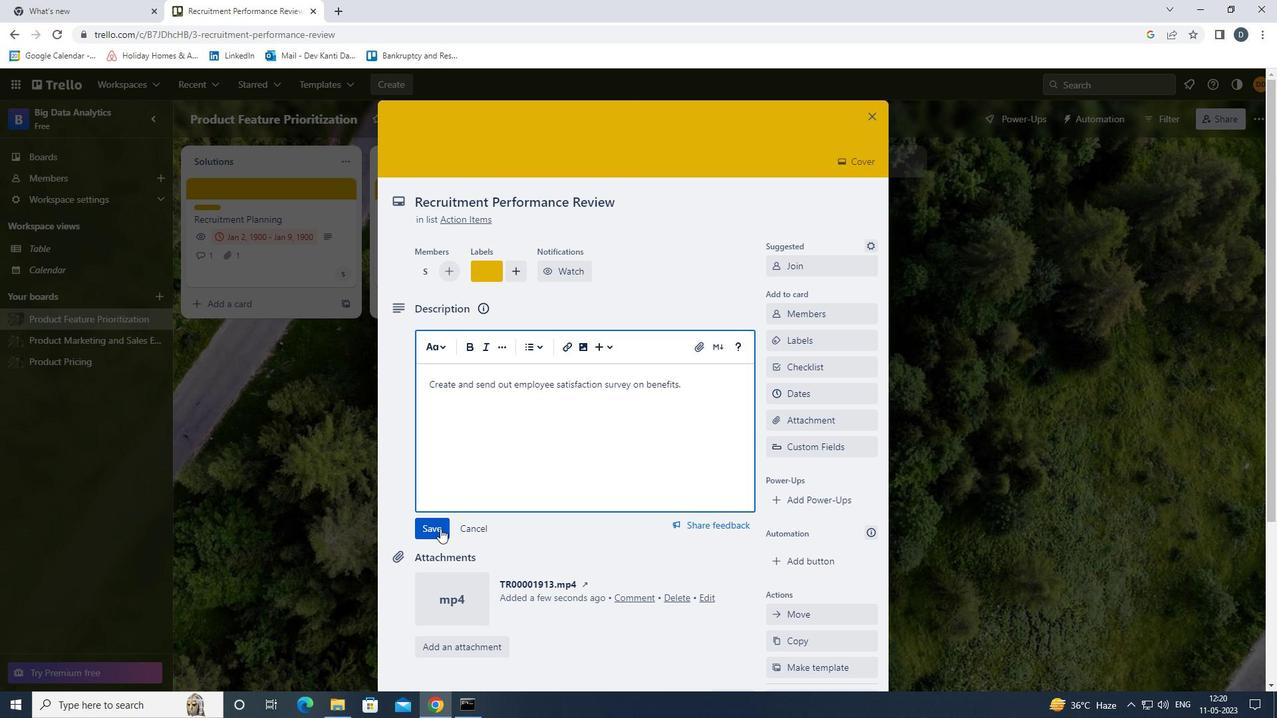 
Action: Mouse moved to (455, 507)
Screenshot: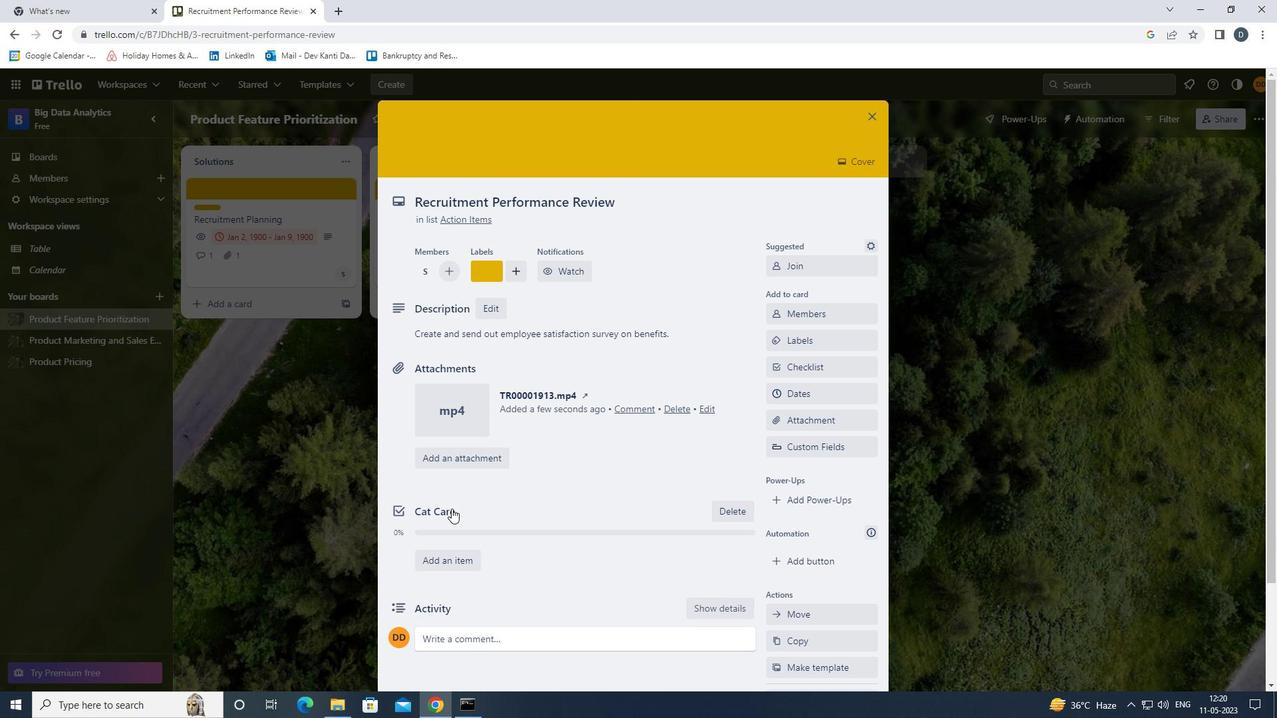 
Action: Mouse scrolled (455, 507) with delta (0, 0)
Screenshot: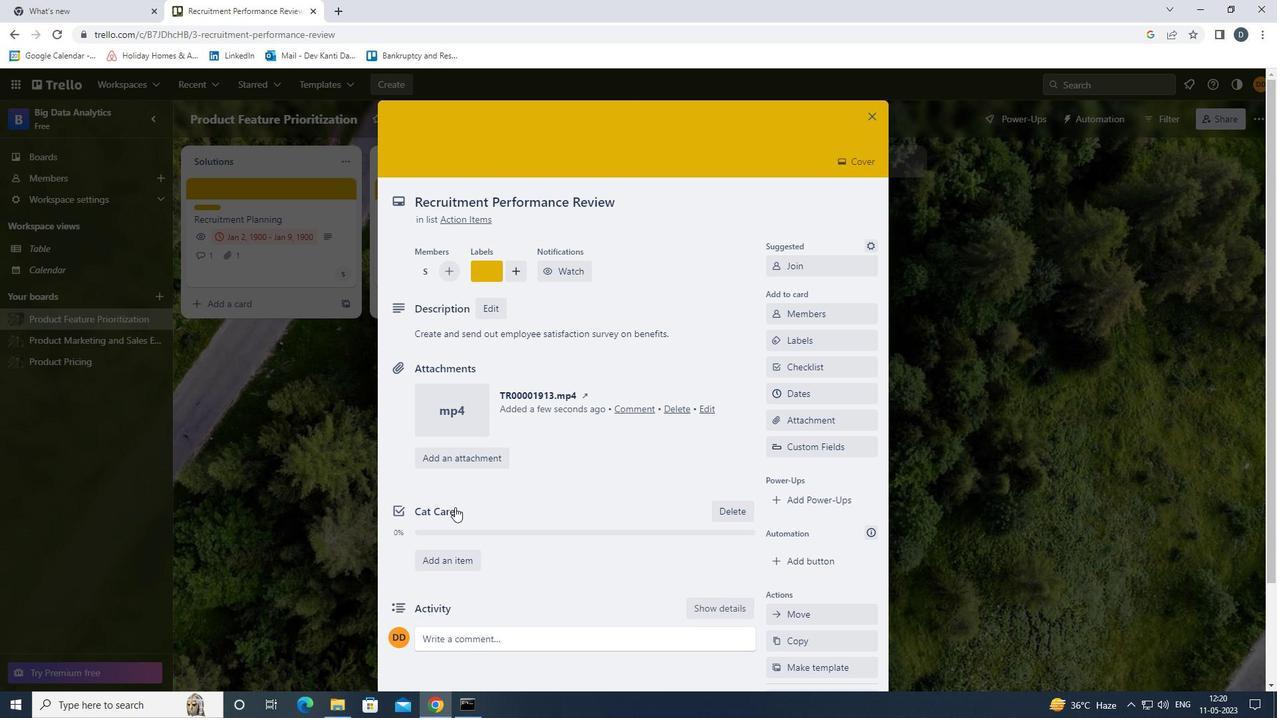 
Action: Mouse moved to (476, 565)
Screenshot: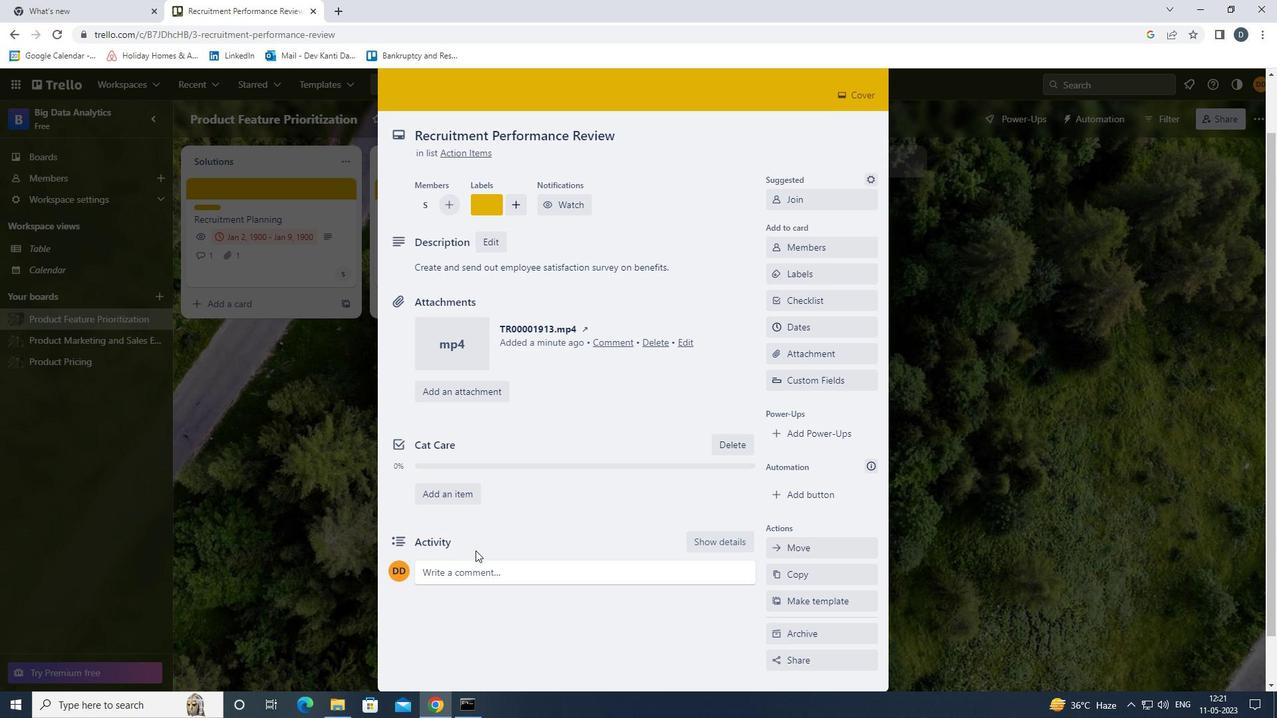 
Action: Mouse pressed left at (476, 565)
Screenshot: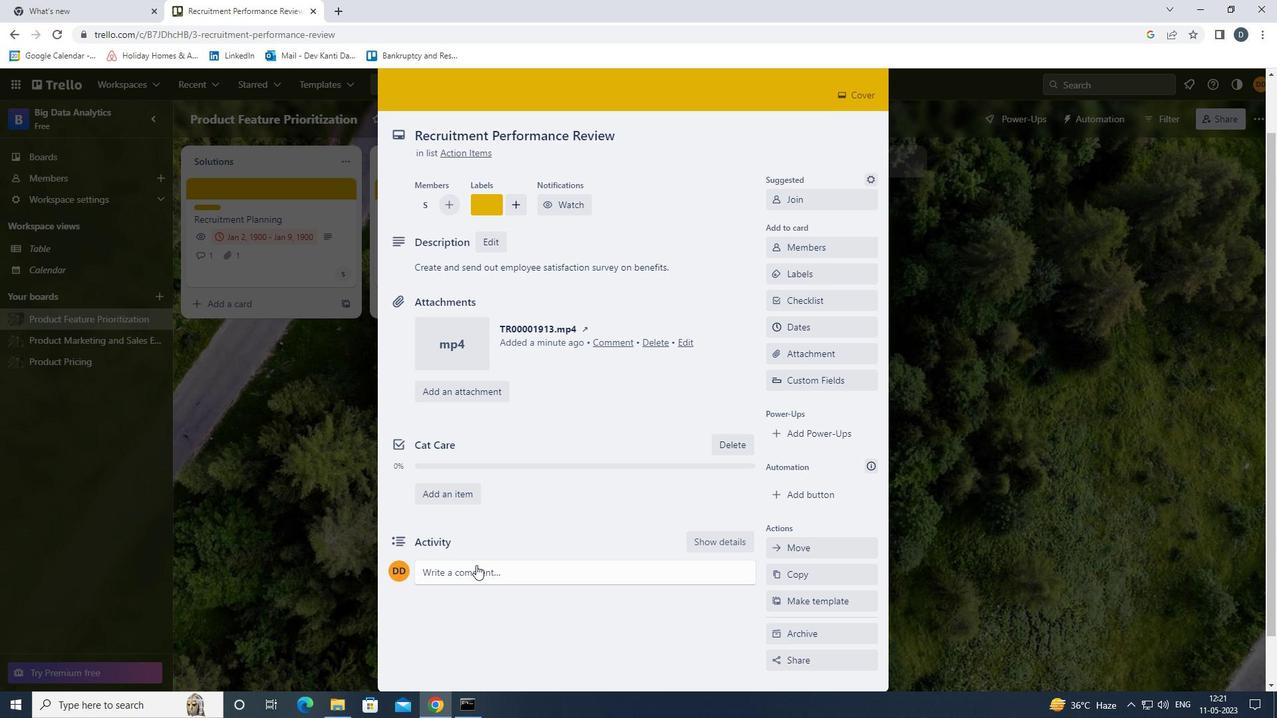 
Action: Mouse moved to (492, 611)
Screenshot: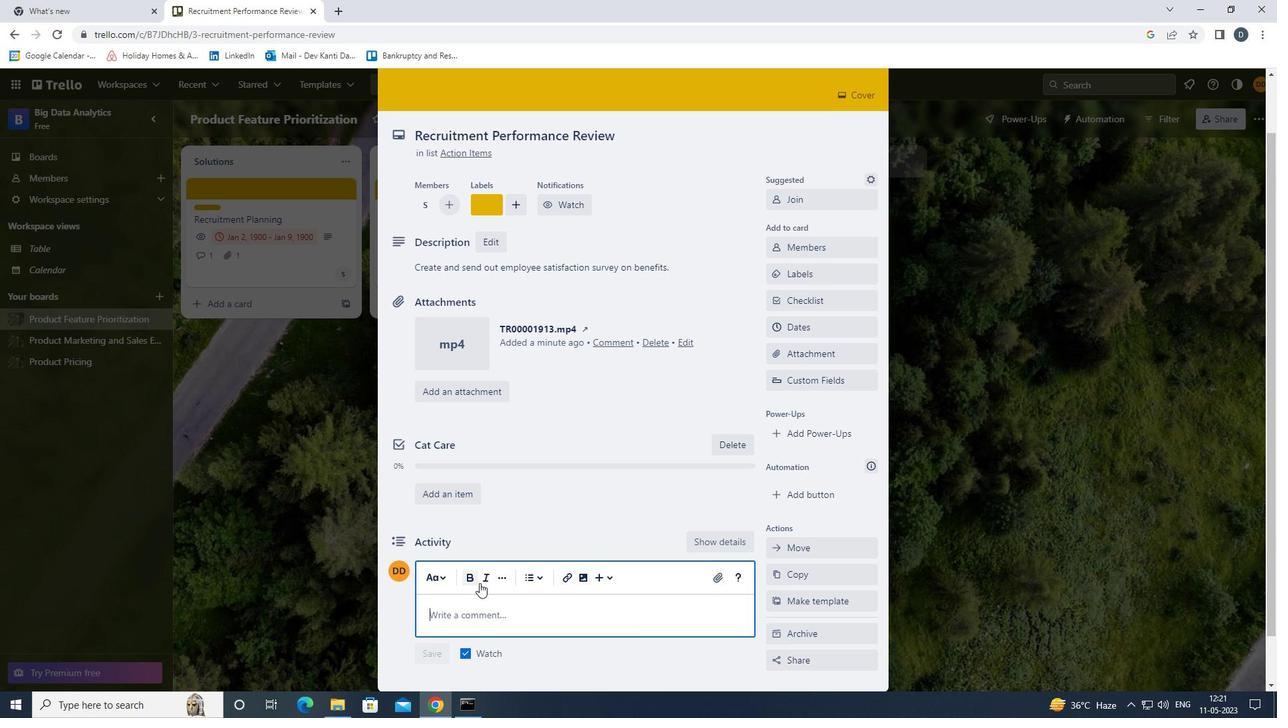 
Action: Mouse pressed left at (492, 611)
Screenshot: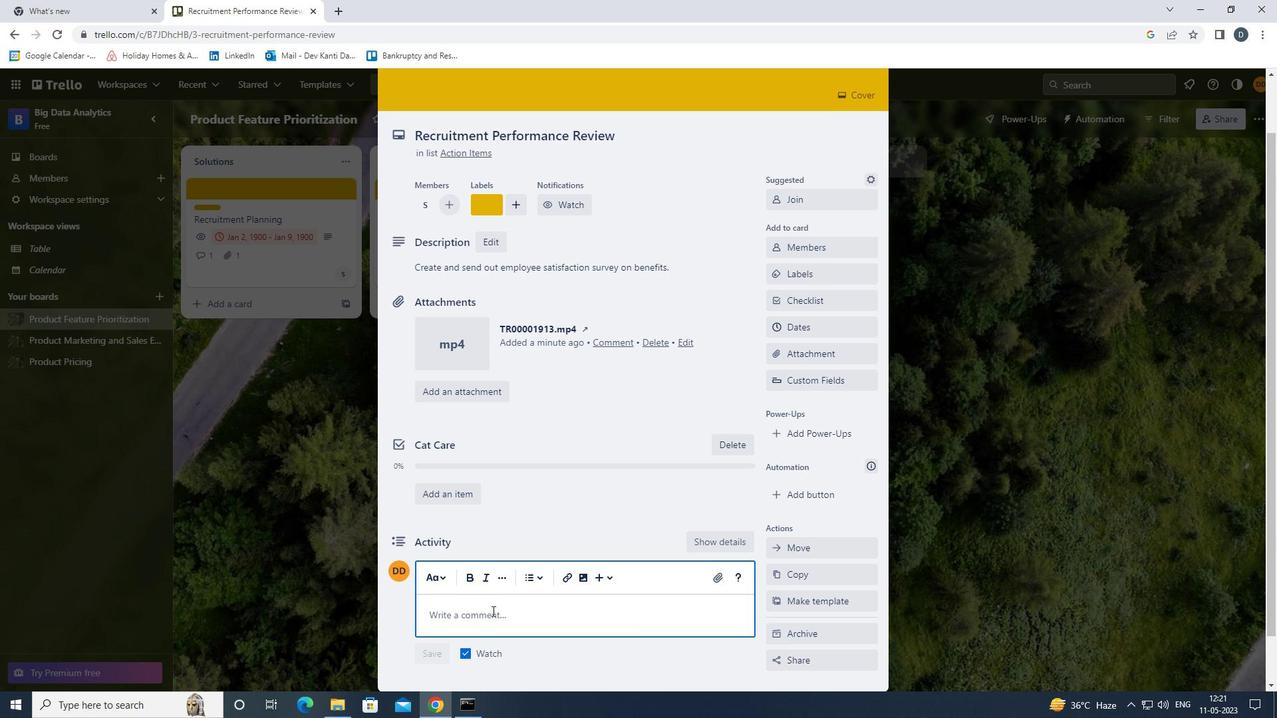 
Action: Key pressed <Key.shift>THIS<Key.space>ITEM<Key.space>IS<Key.space>A<Key.space>PRIORITY<Key.space>ON<Key.space>OUR<Key.space>LIST,<Key.space>SO<Key.space>LET<Key.space>US<Key.space>FOCUS<Key.space>ON<Key.space>GETTING<Key.space>IT<Key.space>DONE<Key.space>AS<Key.space>SOON<Key.space>AS<Key.space>POSSIBLE.
Screenshot: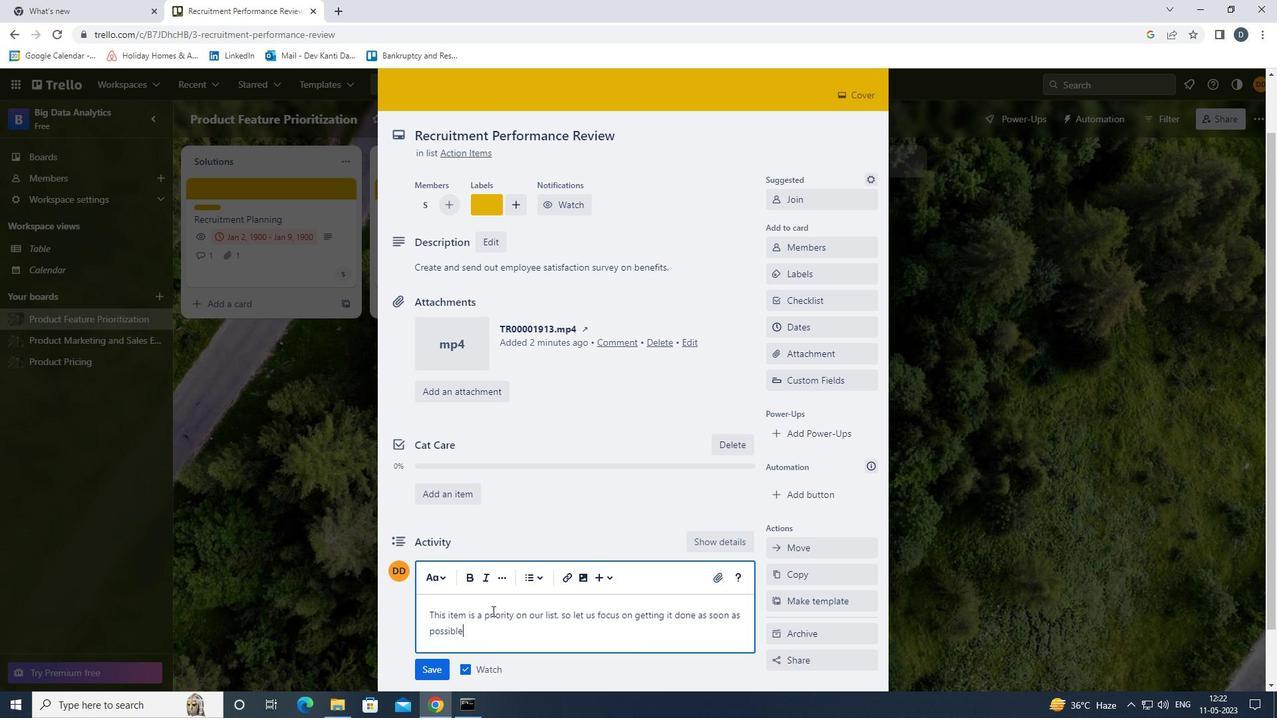 
Action: Mouse moved to (435, 675)
Screenshot: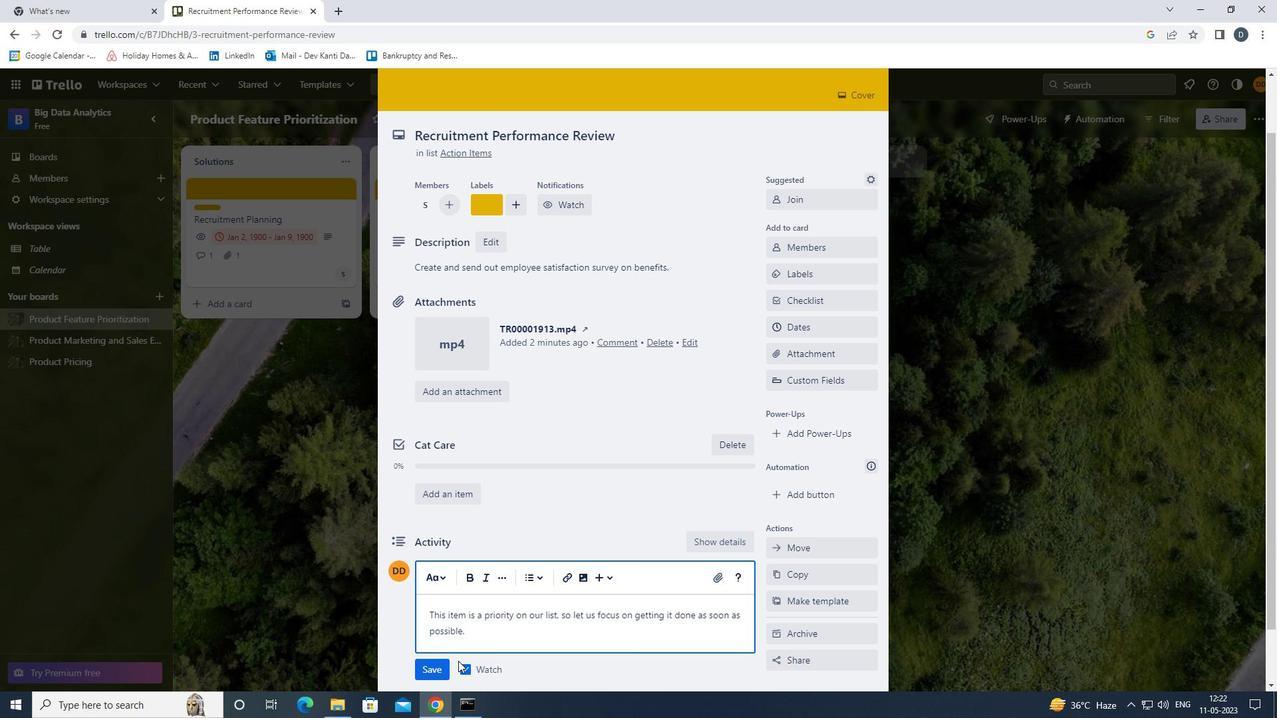 
Action: Mouse pressed left at (435, 675)
Screenshot: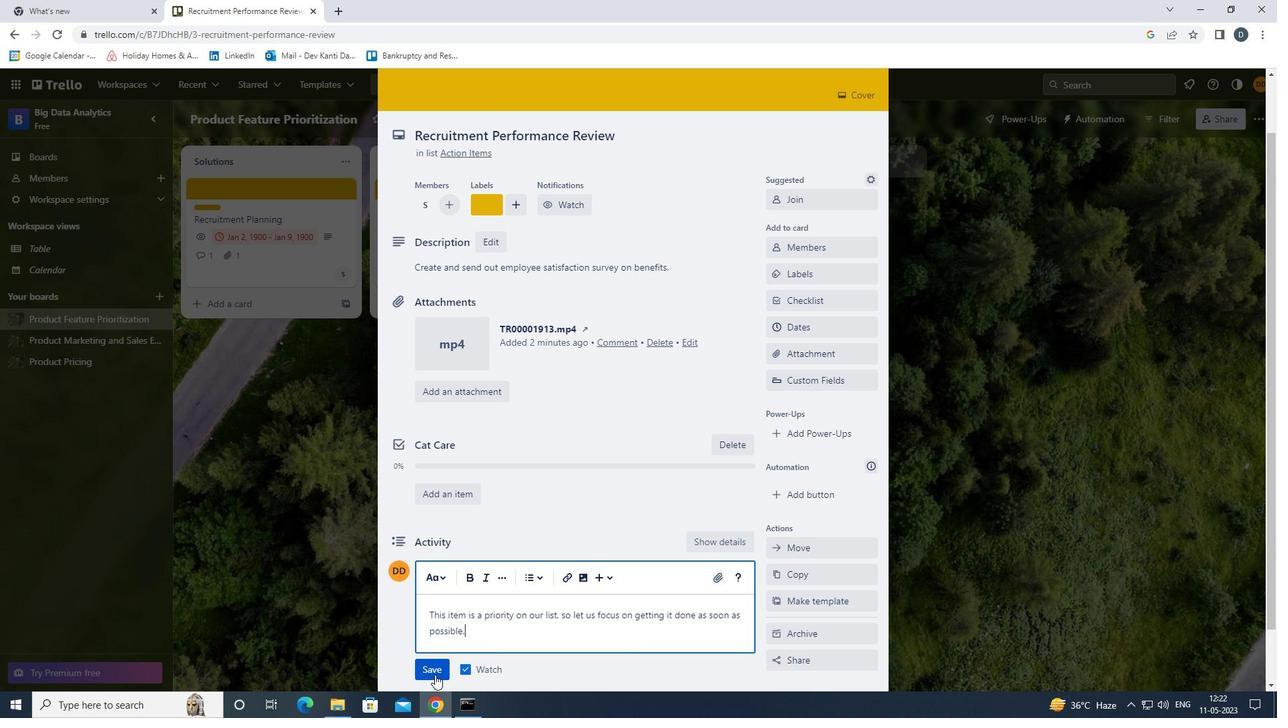 
Action: Mouse moved to (803, 332)
Screenshot: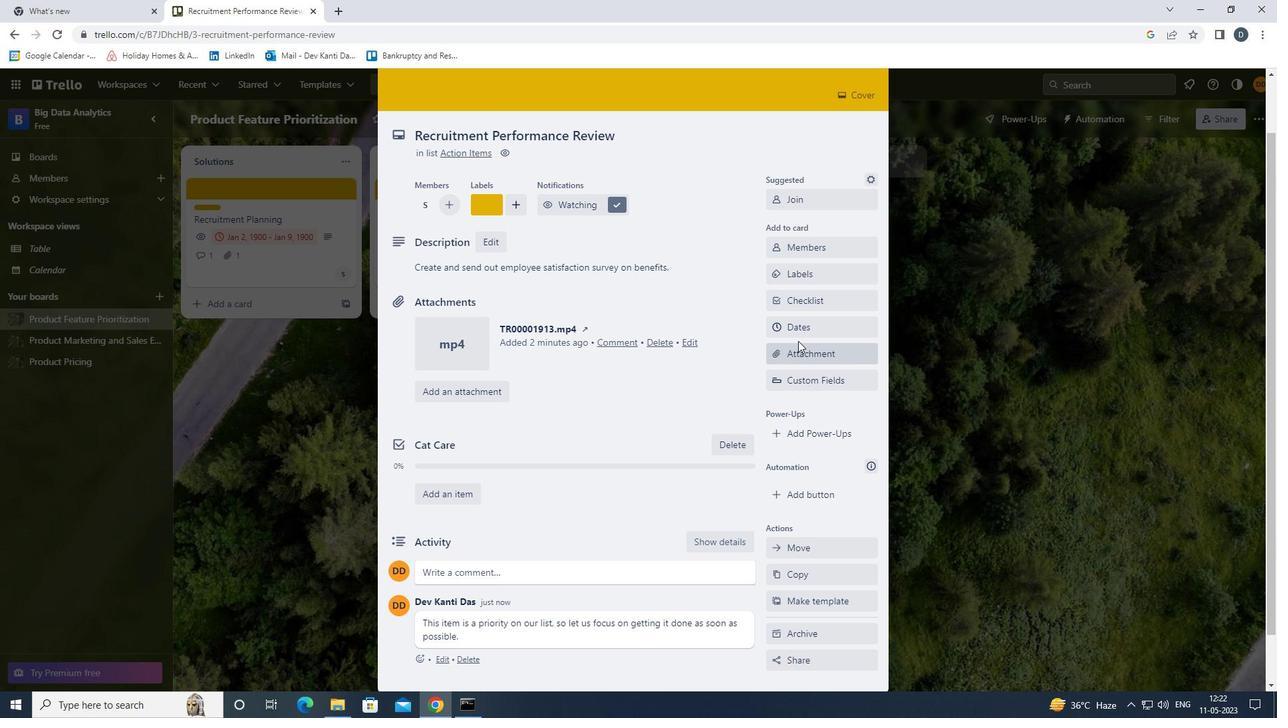 
Action: Mouse pressed left at (803, 332)
Screenshot: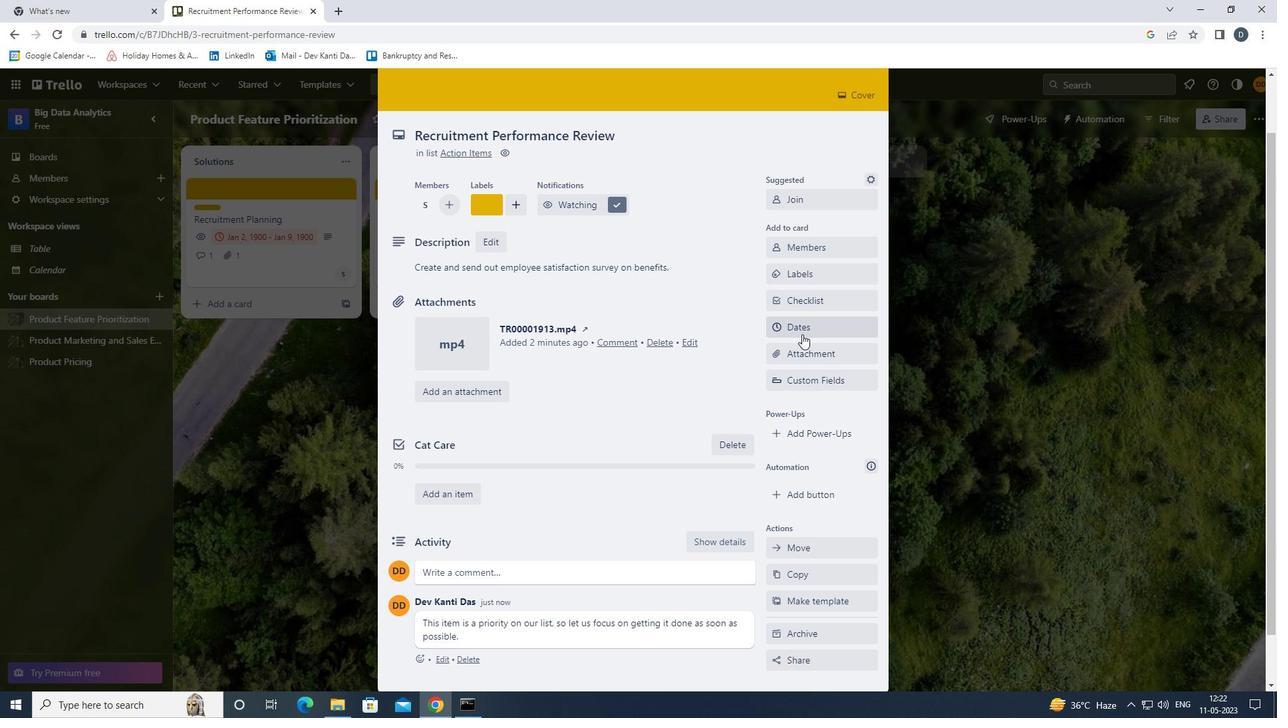 
Action: Mouse moved to (783, 357)
Screenshot: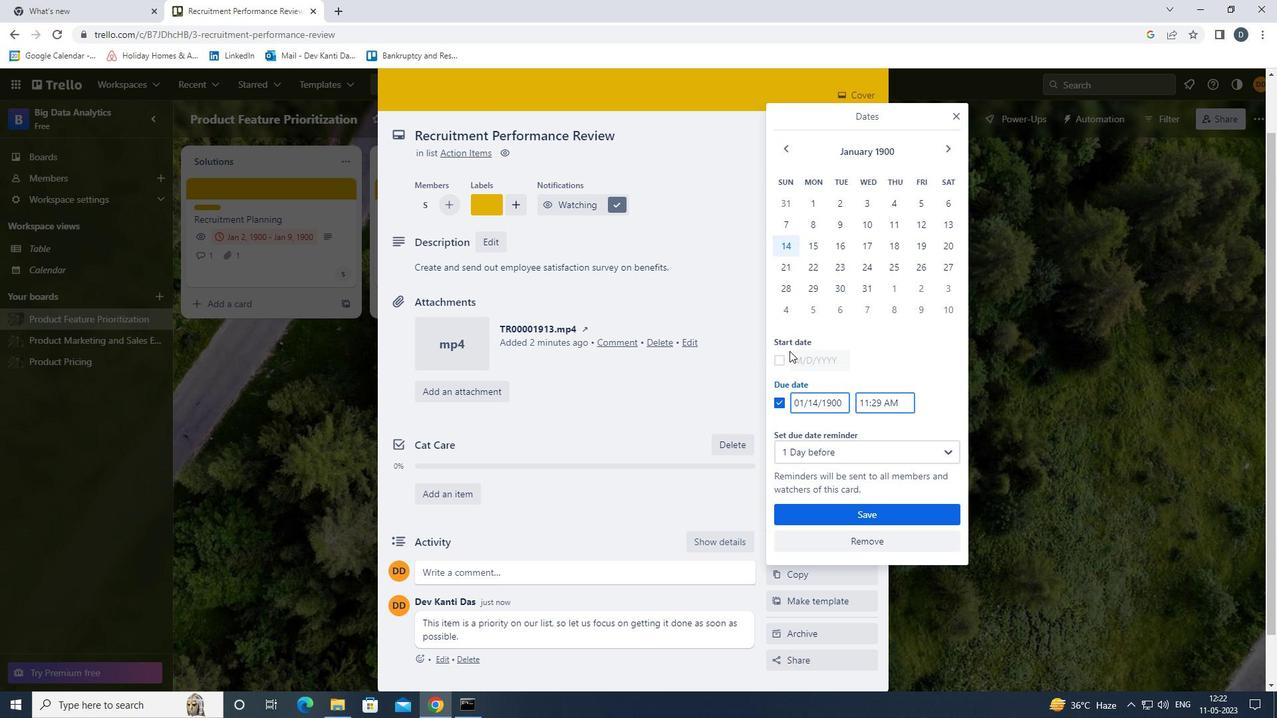 
Action: Mouse pressed left at (783, 357)
Screenshot: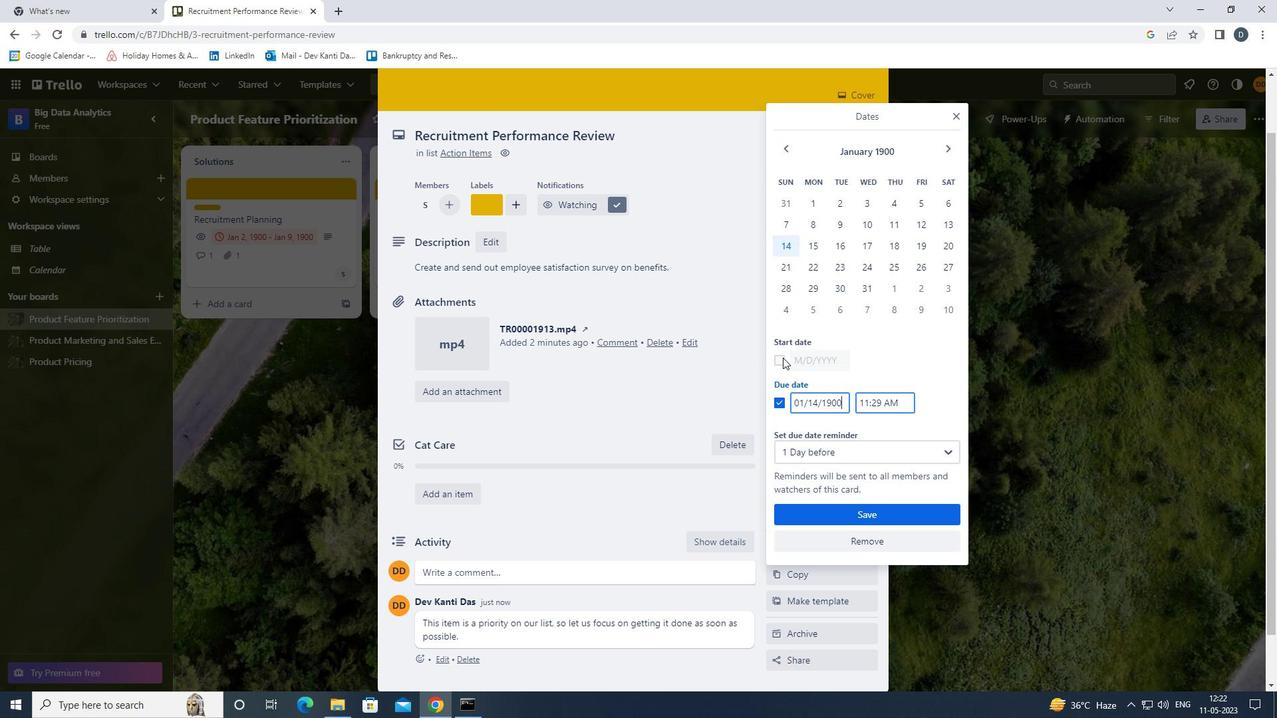 
Action: Mouse moved to (815, 229)
Screenshot: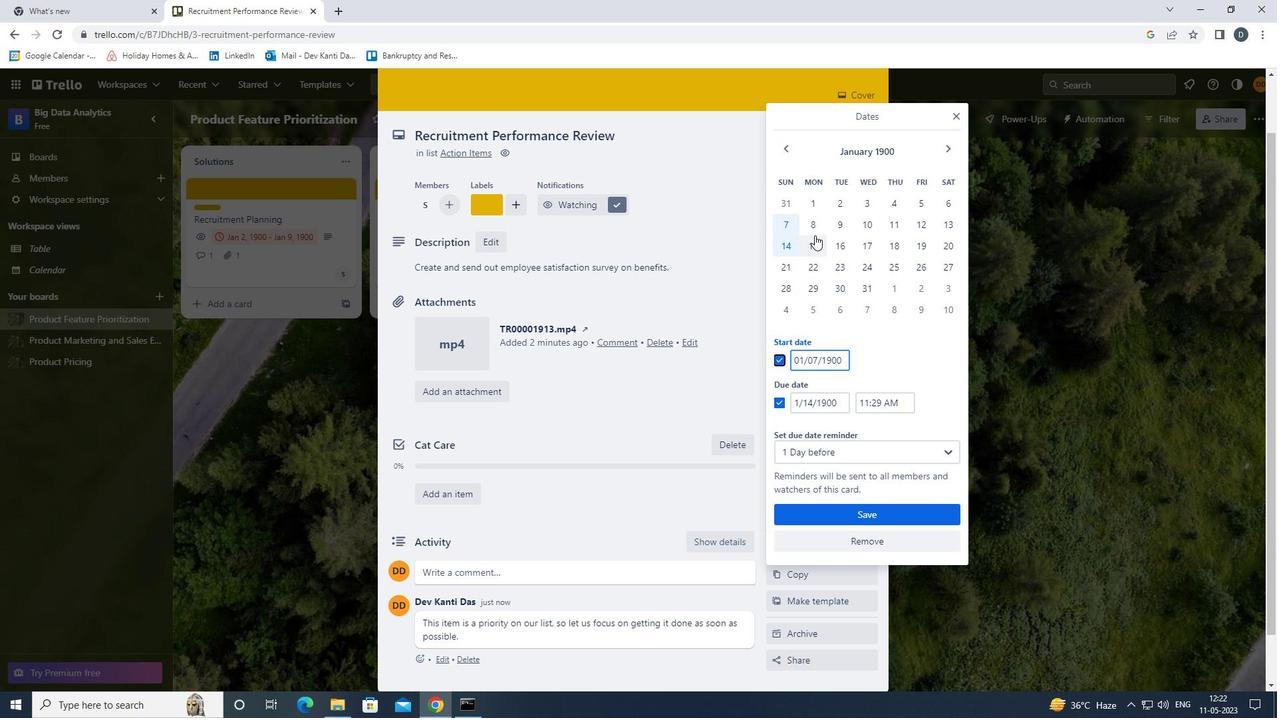 
Action: Mouse pressed left at (815, 229)
Screenshot: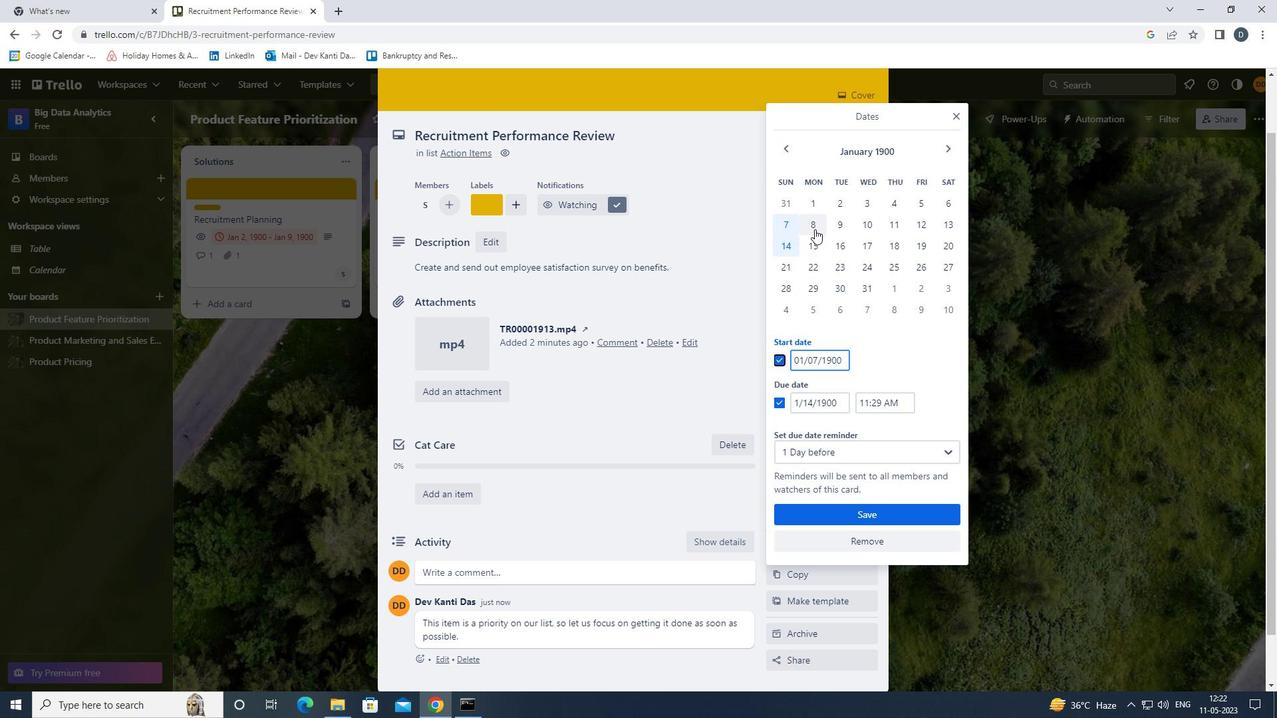 
Action: Mouse moved to (816, 244)
Screenshot: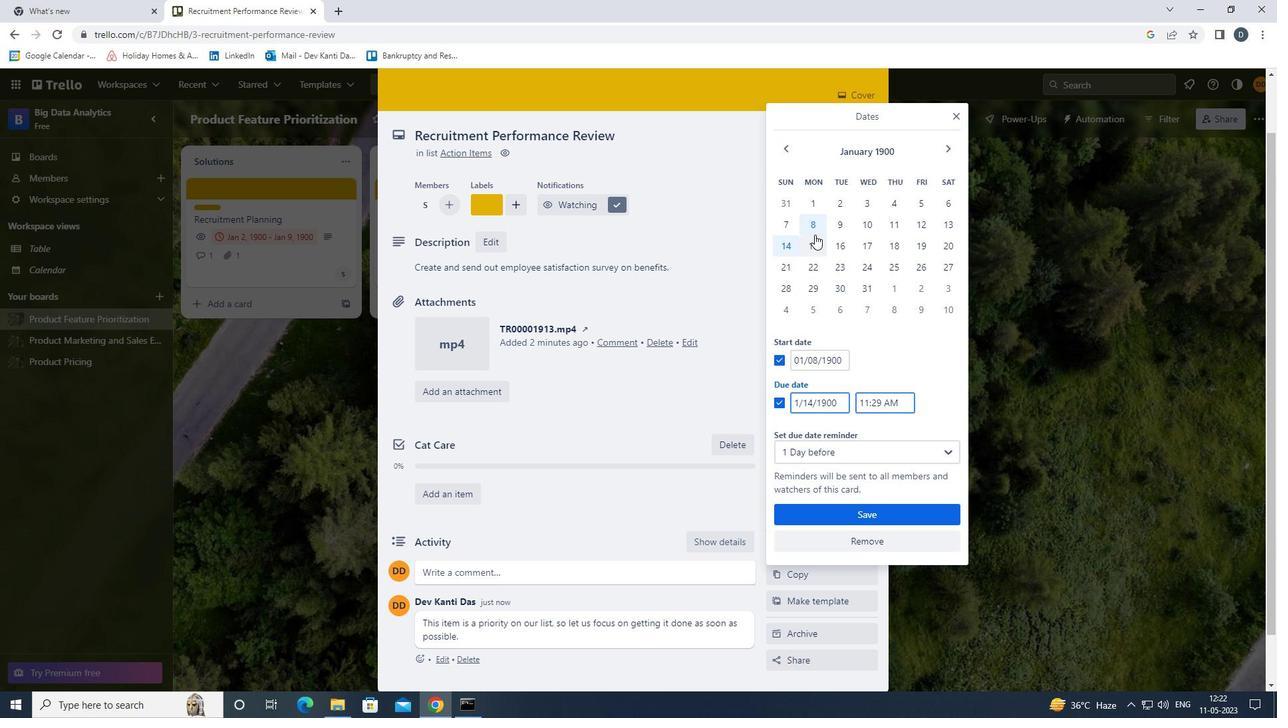 
Action: Mouse pressed left at (816, 244)
Screenshot: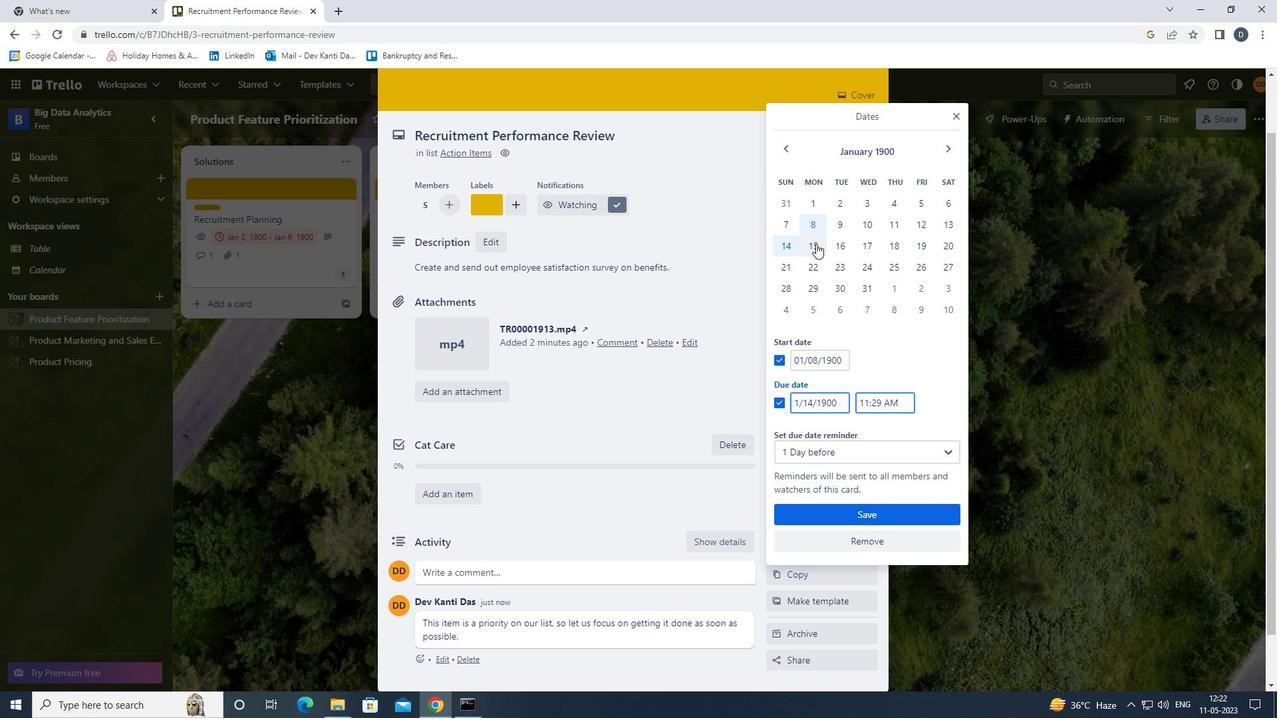 
Action: Mouse moved to (871, 507)
Screenshot: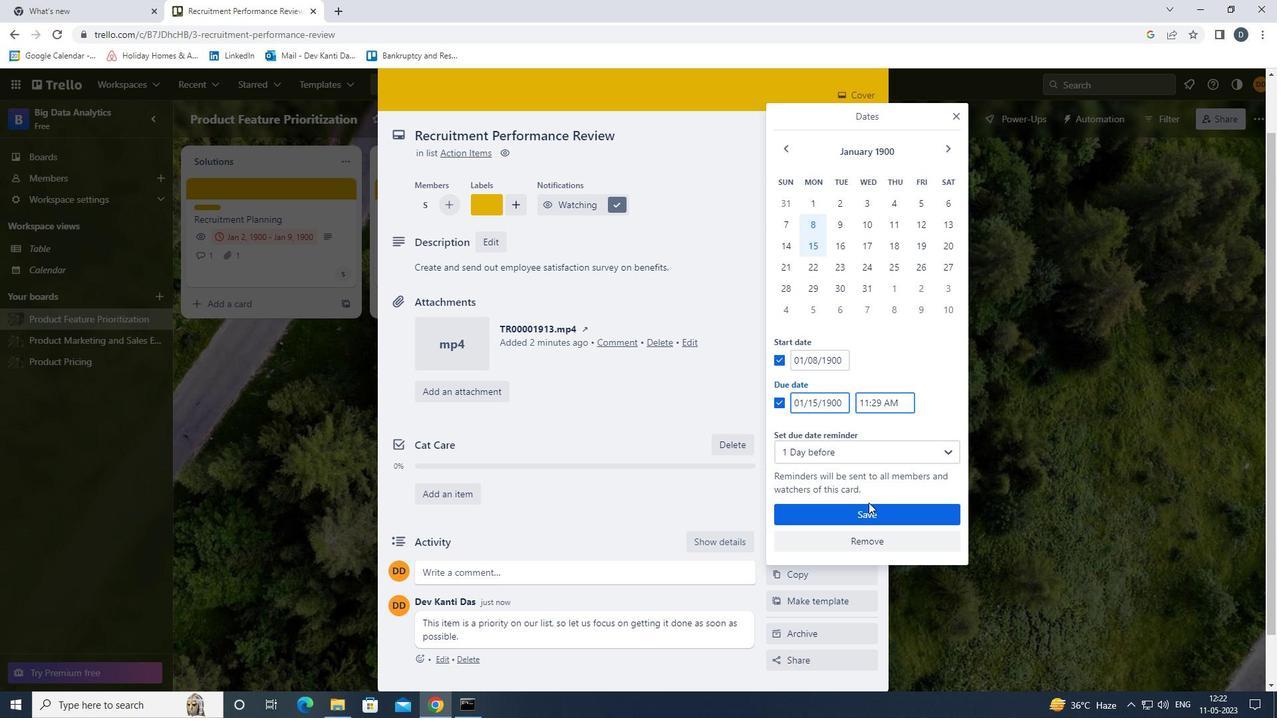 
Action: Mouse pressed left at (871, 507)
Screenshot: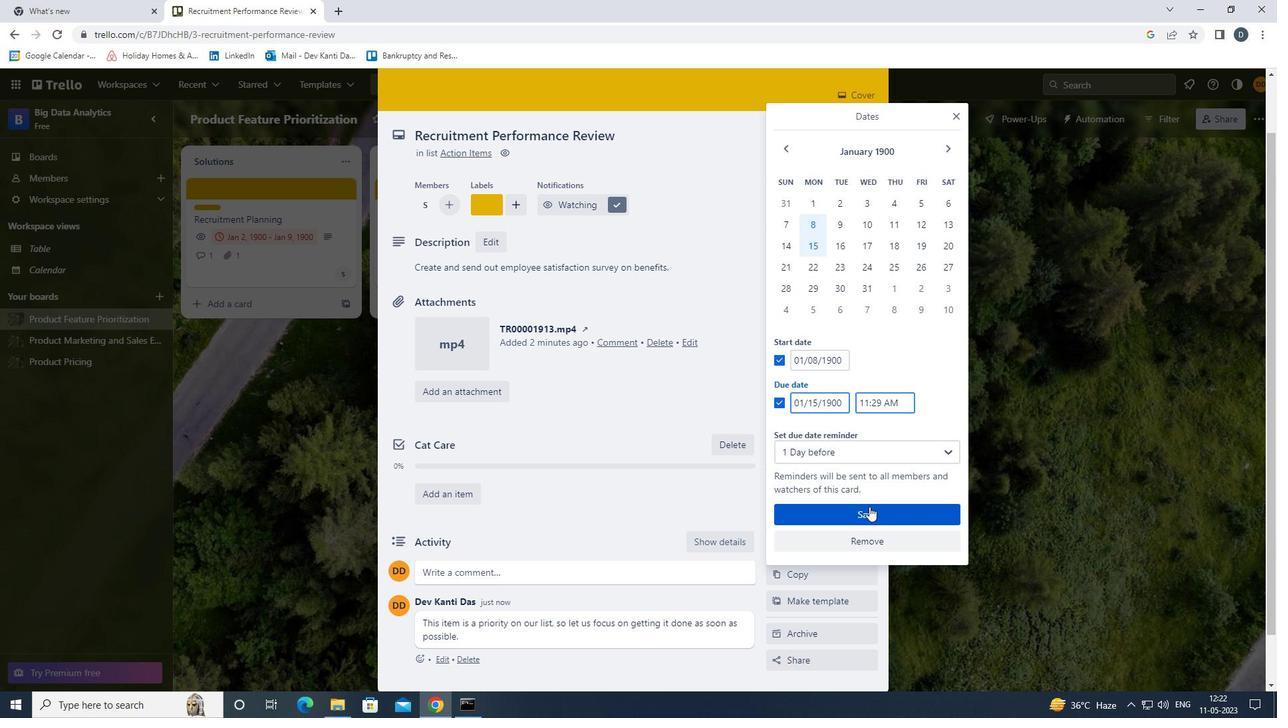 
Action: Mouse moved to (831, 169)
Screenshot: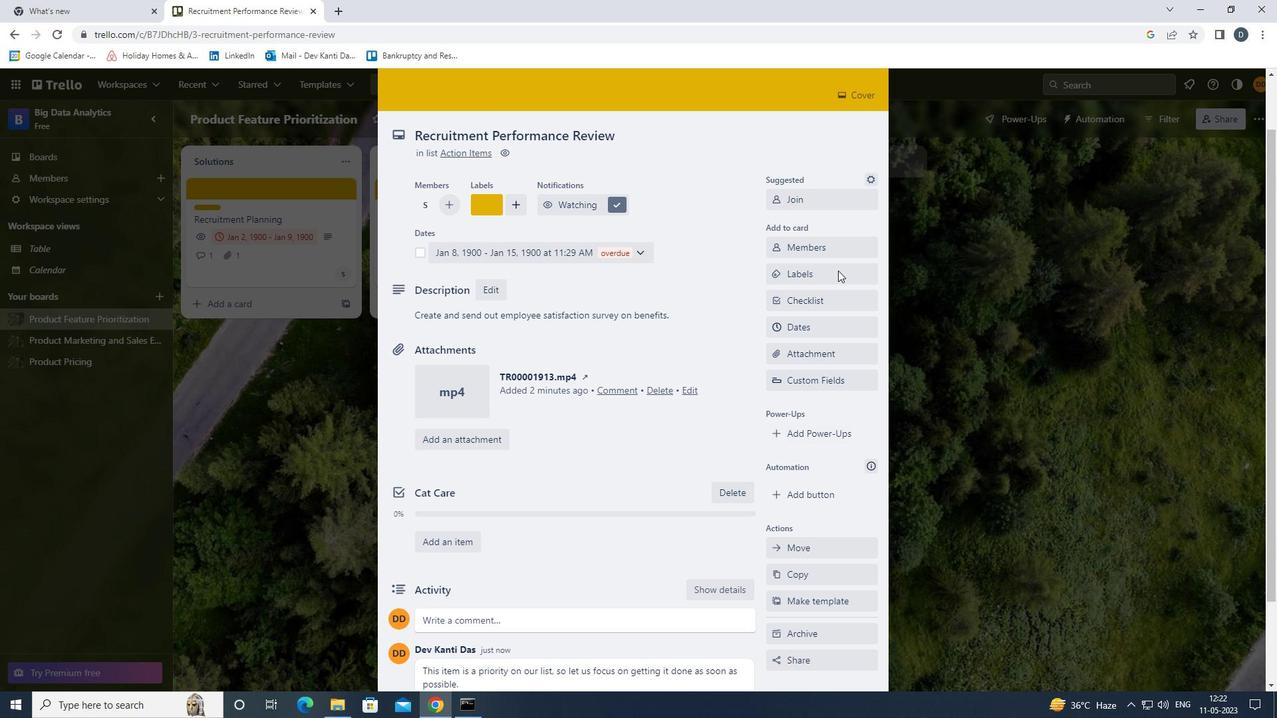 
Action: Mouse scrolled (831, 169) with delta (0, 0)
Screenshot: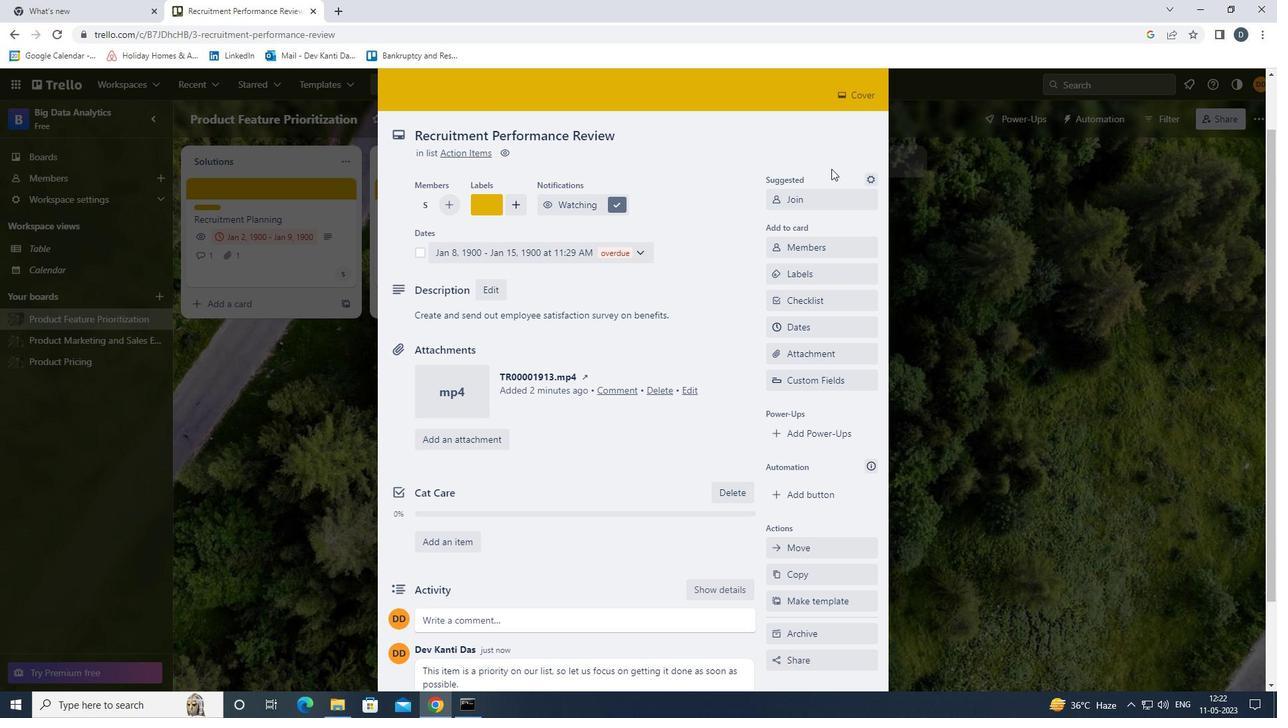 
Action: Mouse moved to (875, 115)
Screenshot: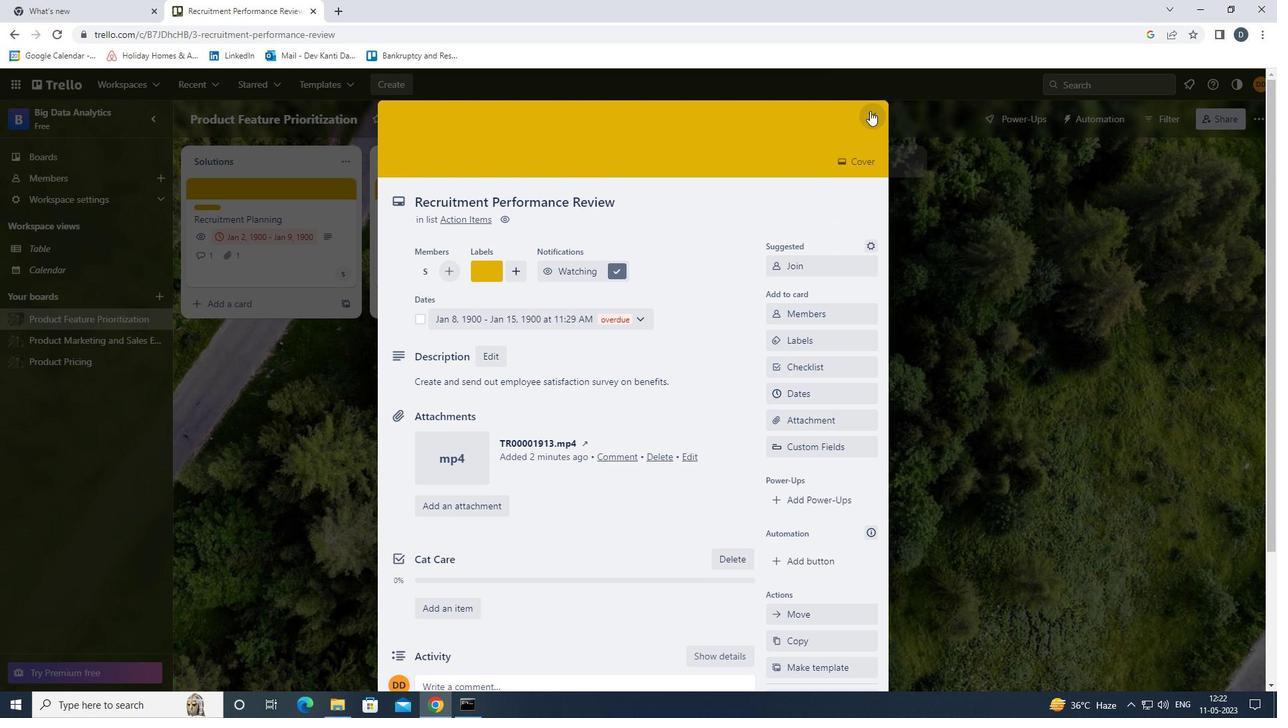 
Action: Mouse pressed left at (875, 115)
Screenshot: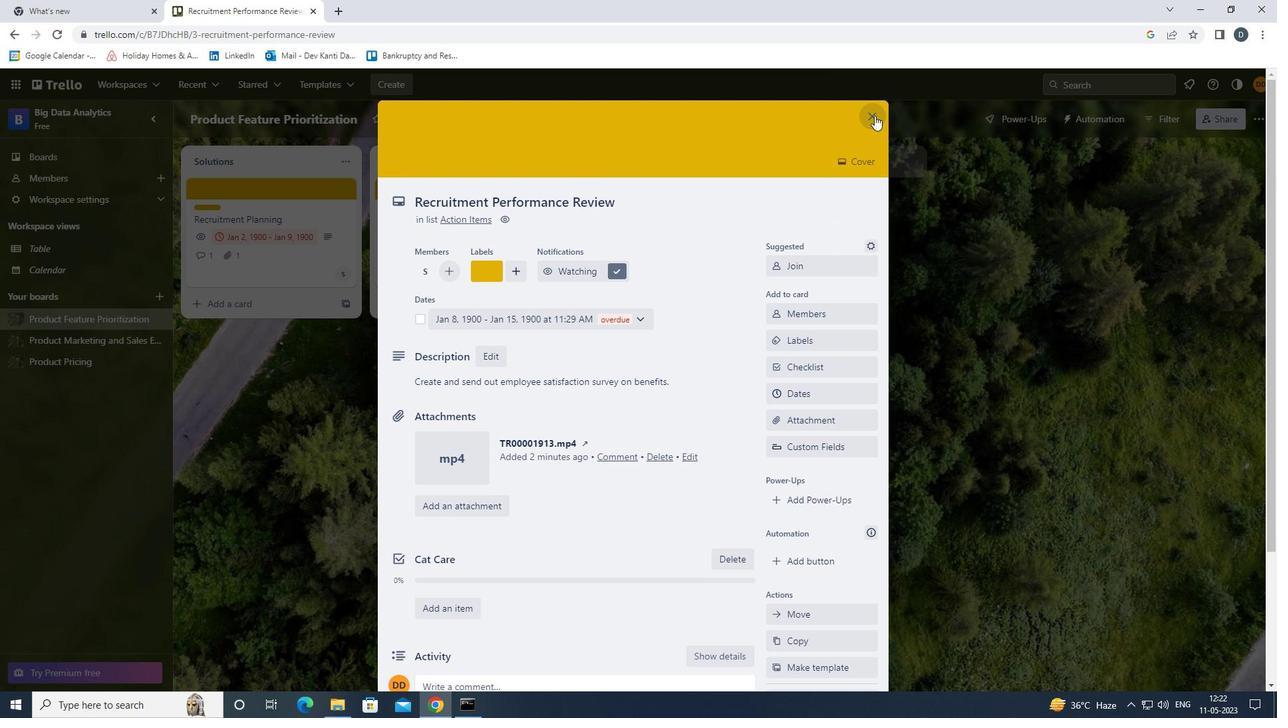 
Action: Mouse moved to (853, 313)
Screenshot: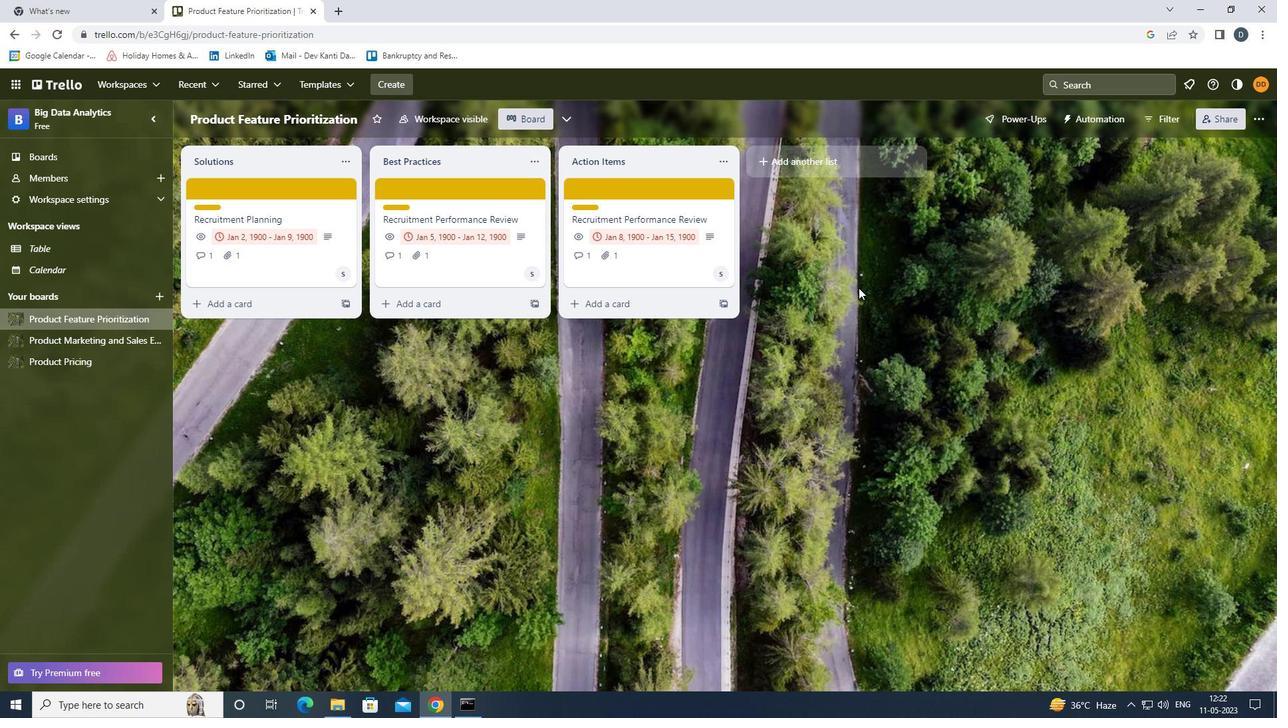 
Action: Mouse pressed left at (853, 313)
Screenshot: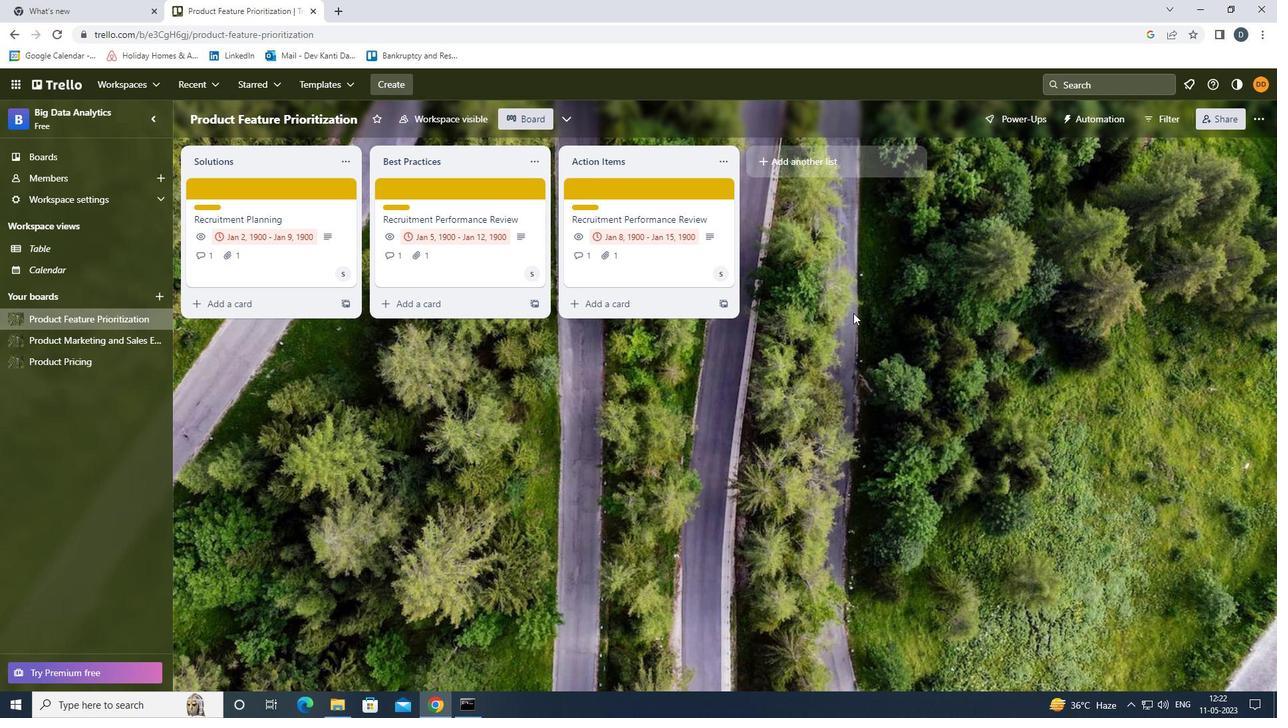 
